 Task: Look for space in Harare, Zimbabwe from 10th July, 2023 to 15th July, 2023 for 7 adults in price range Rs.10000 to Rs.15000. Place can be entire place or shared room with 4 bedrooms having 7 beds and 4 bathrooms. Property type can be house, flat, guest house. Amenities needed are: wifi, TV, free parkinig on premises, gym, breakfast. Booking option can be shelf check-in. Required host language is English.
Action: Mouse moved to (418, 110)
Screenshot: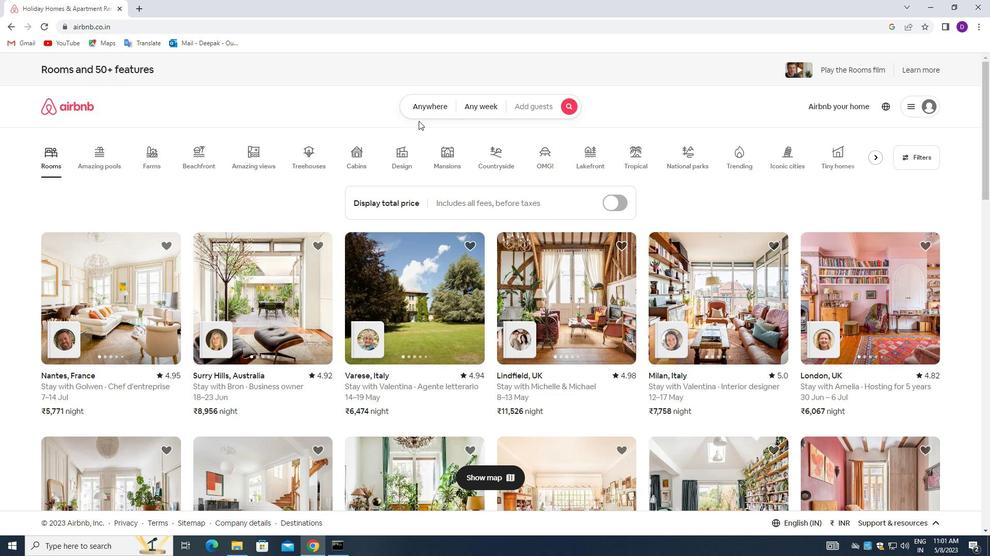 
Action: Mouse pressed left at (418, 110)
Screenshot: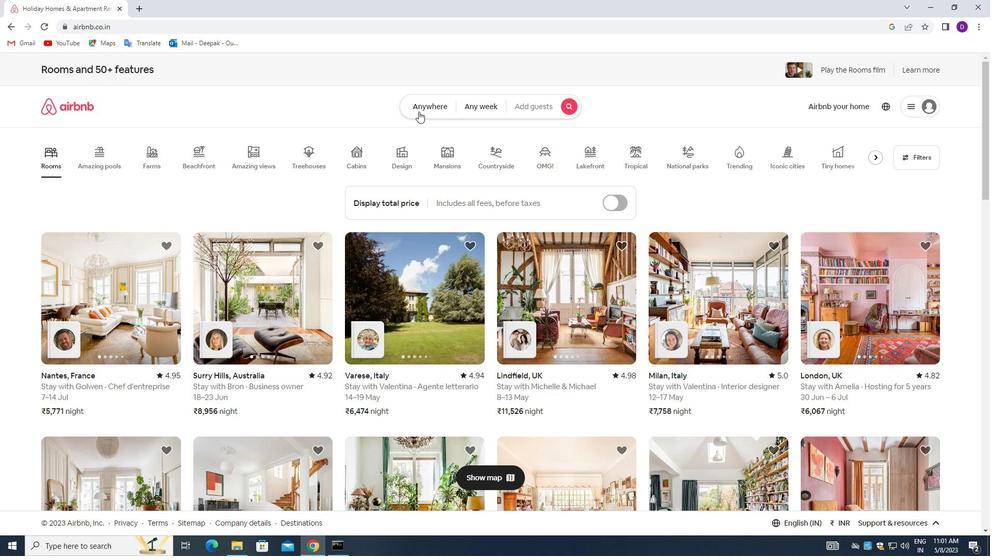 
Action: Mouse moved to (388, 149)
Screenshot: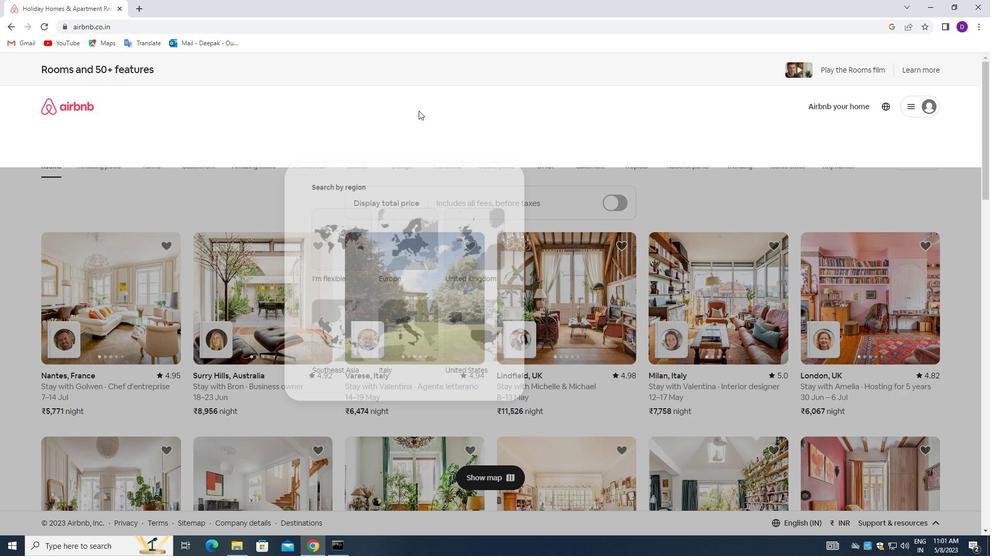 
Action: Mouse pressed left at (388, 149)
Screenshot: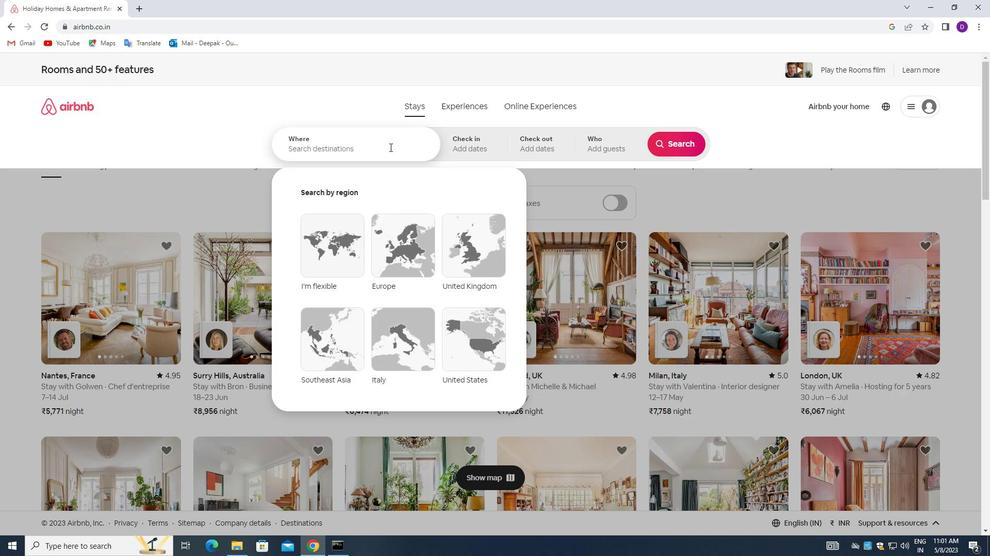 
Action: Mouse moved to (169, 228)
Screenshot: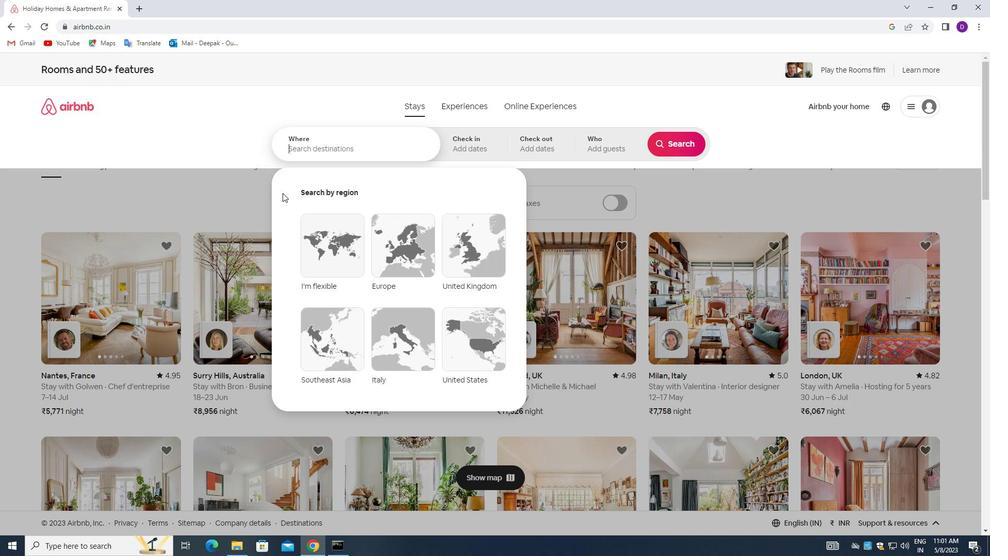 
Action: Key pressed <Key.shift>HARARE,<Key.space><Key.shift_r>ZIMBABWE<Key.enter>
Screenshot: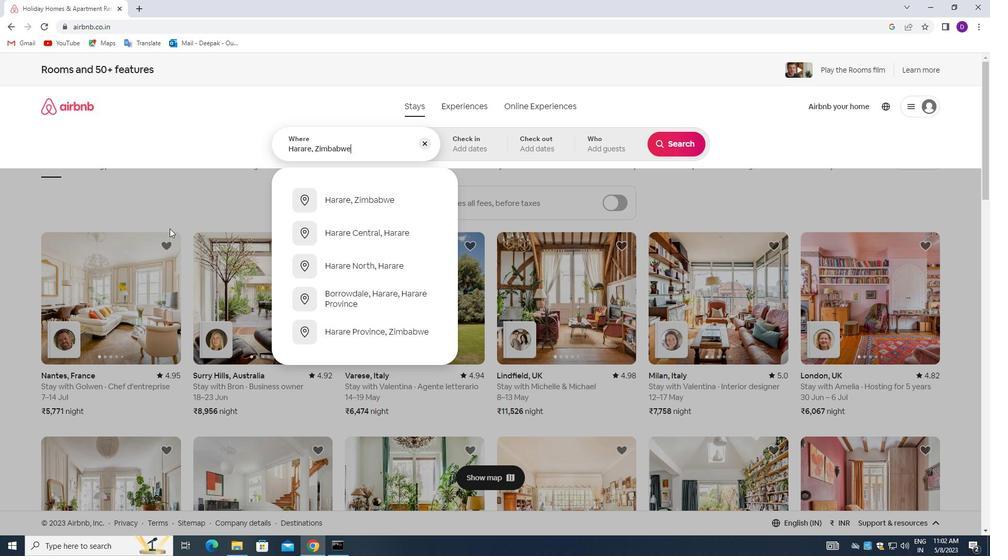 
Action: Mouse moved to (678, 227)
Screenshot: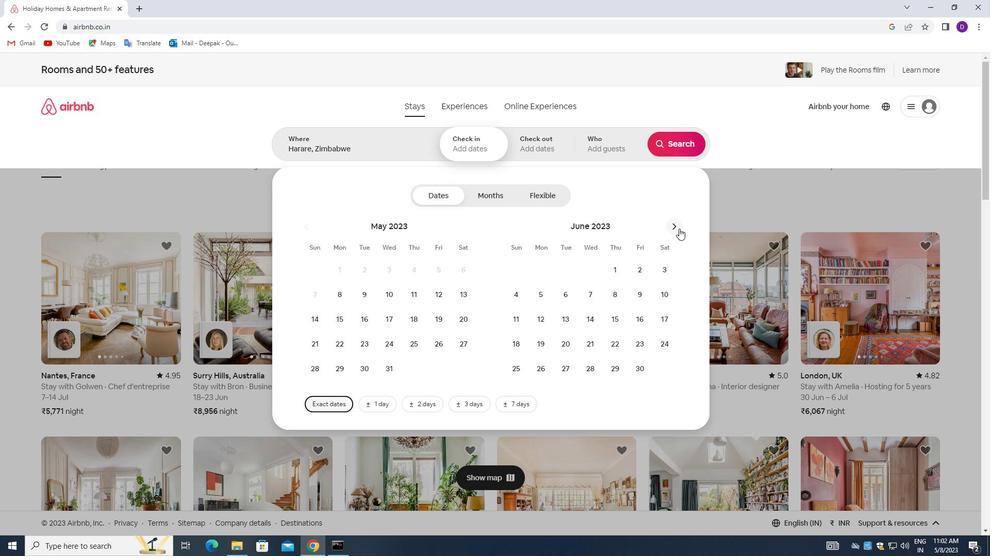 
Action: Mouse pressed left at (678, 227)
Screenshot: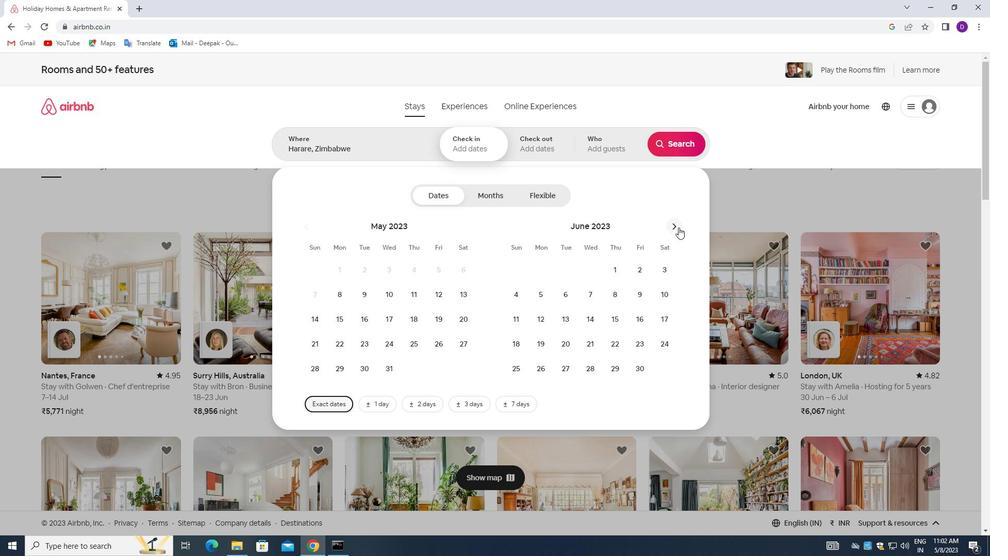 
Action: Mouse moved to (541, 322)
Screenshot: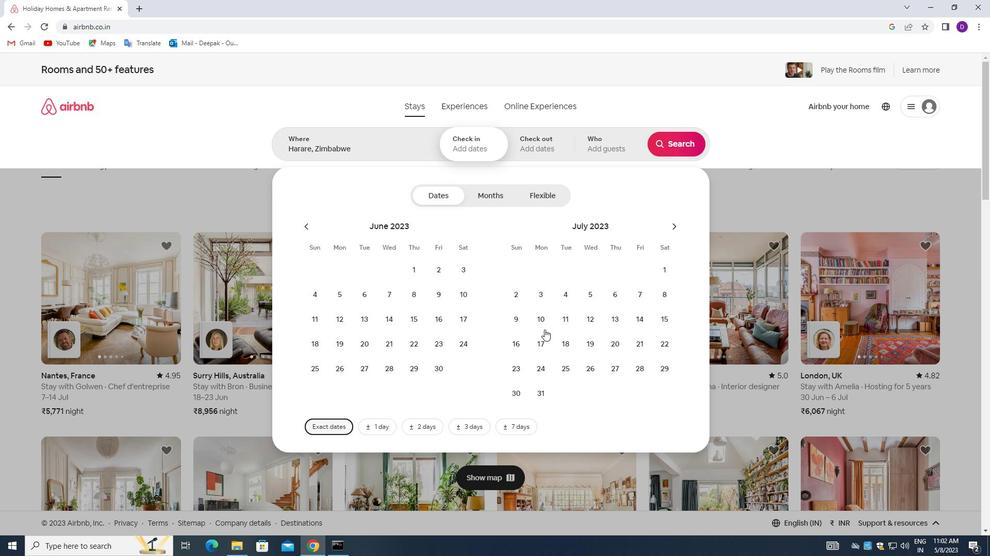 
Action: Mouse pressed left at (541, 322)
Screenshot: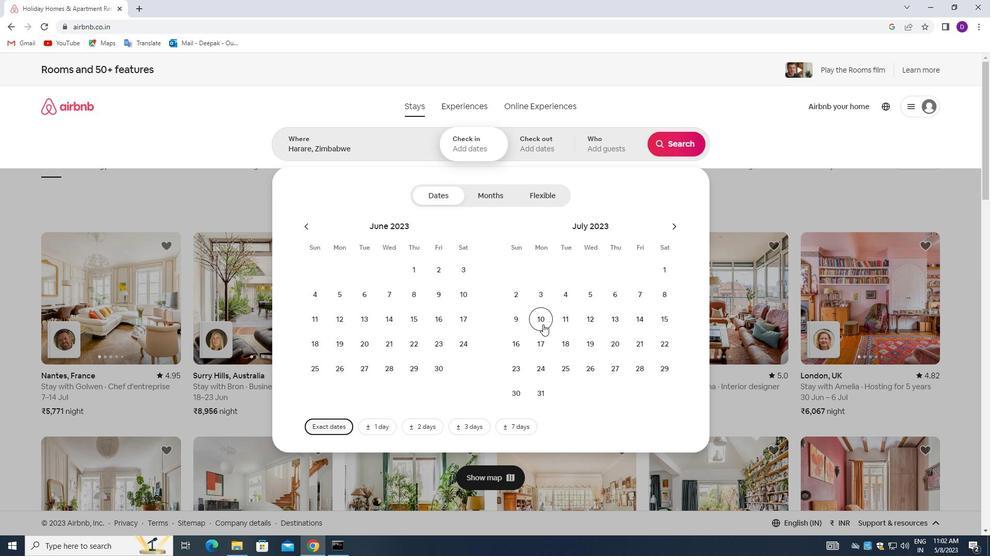 
Action: Mouse moved to (660, 319)
Screenshot: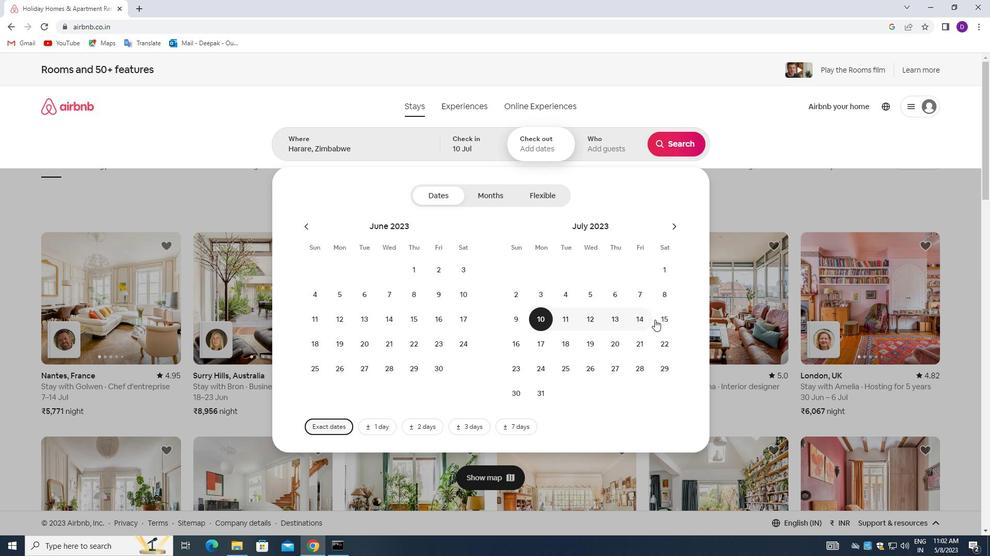 
Action: Mouse pressed left at (660, 319)
Screenshot: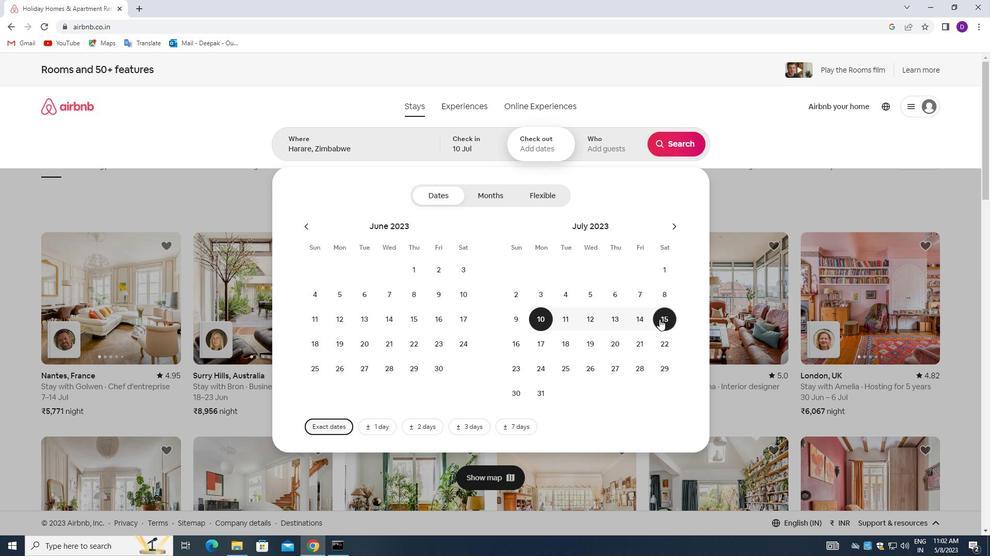 
Action: Mouse moved to (604, 146)
Screenshot: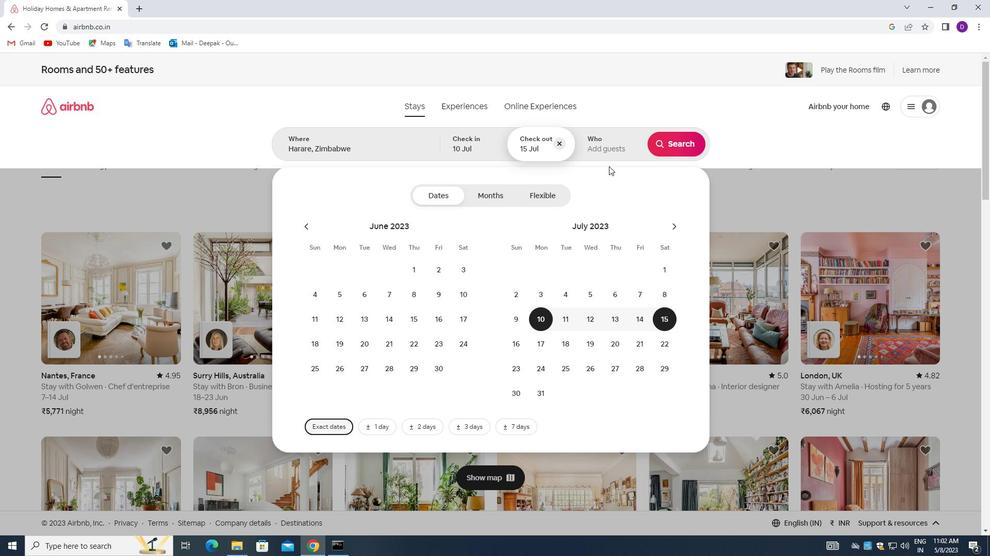 
Action: Mouse pressed left at (604, 146)
Screenshot: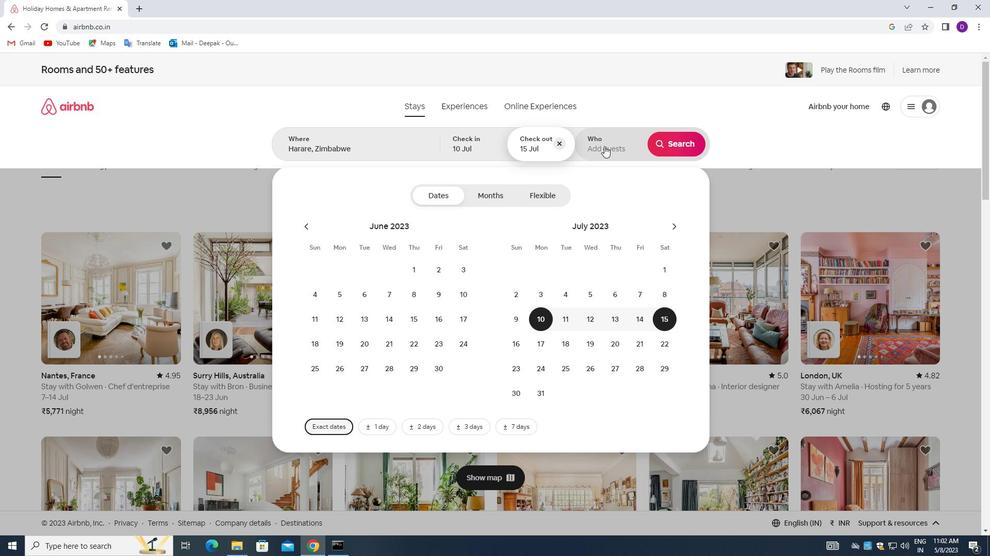
Action: Mouse moved to (680, 196)
Screenshot: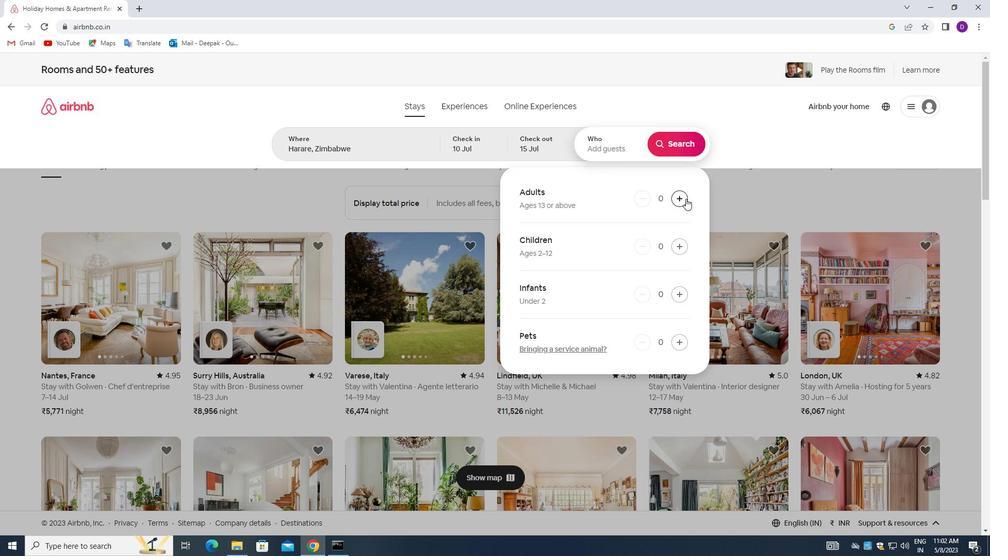 
Action: Mouse pressed left at (680, 196)
Screenshot: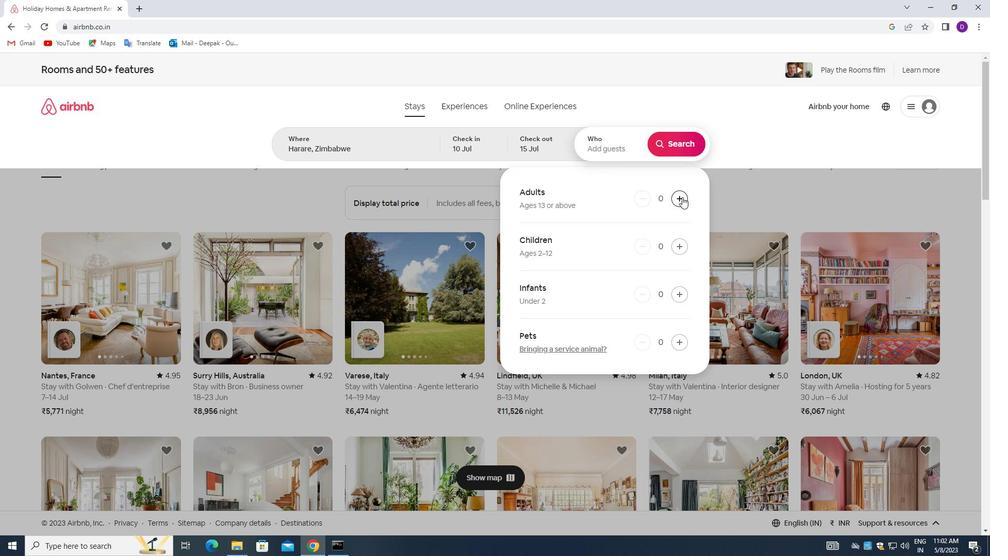 
Action: Mouse pressed left at (680, 196)
Screenshot: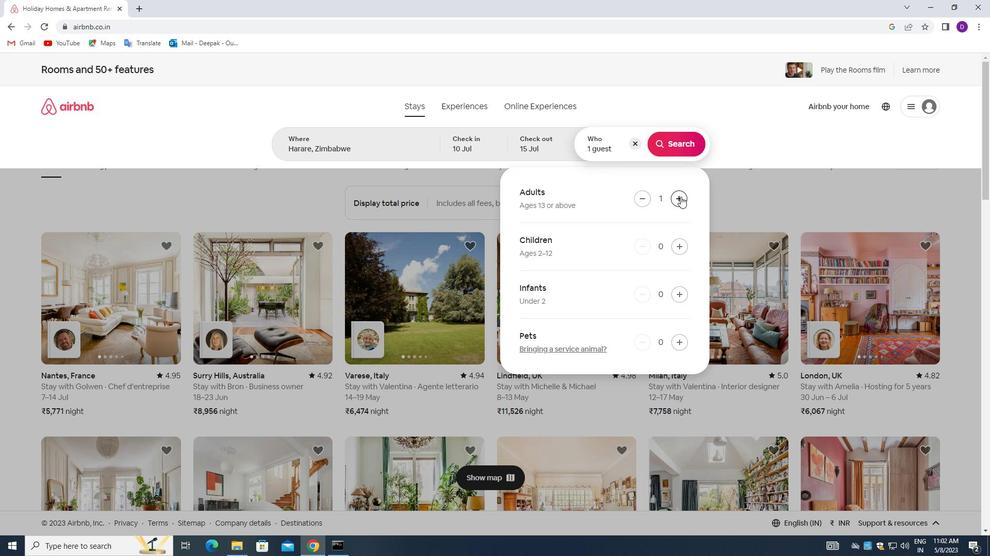 
Action: Mouse pressed left at (680, 196)
Screenshot: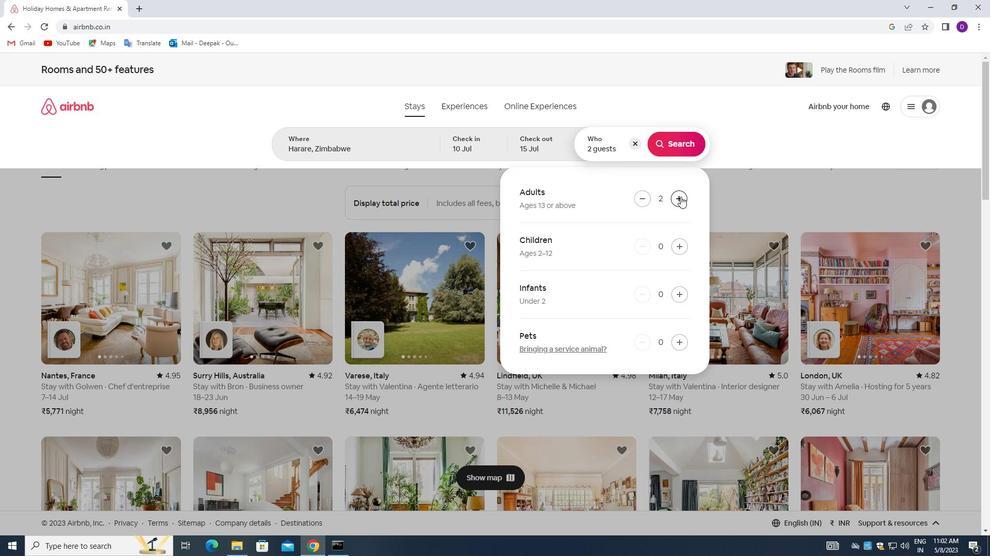 
Action: Mouse pressed left at (680, 196)
Screenshot: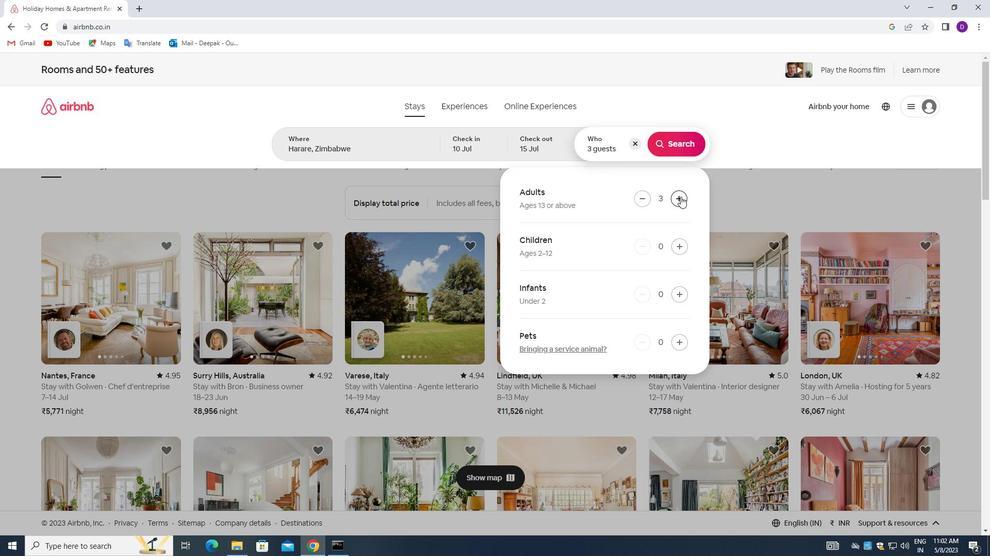 
Action: Mouse pressed left at (680, 196)
Screenshot: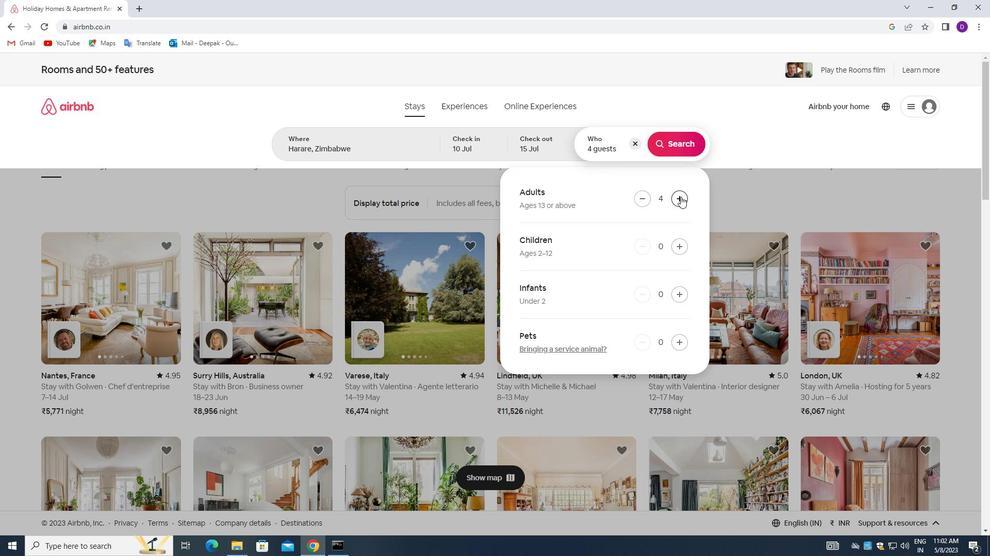 
Action: Mouse pressed left at (680, 196)
Screenshot: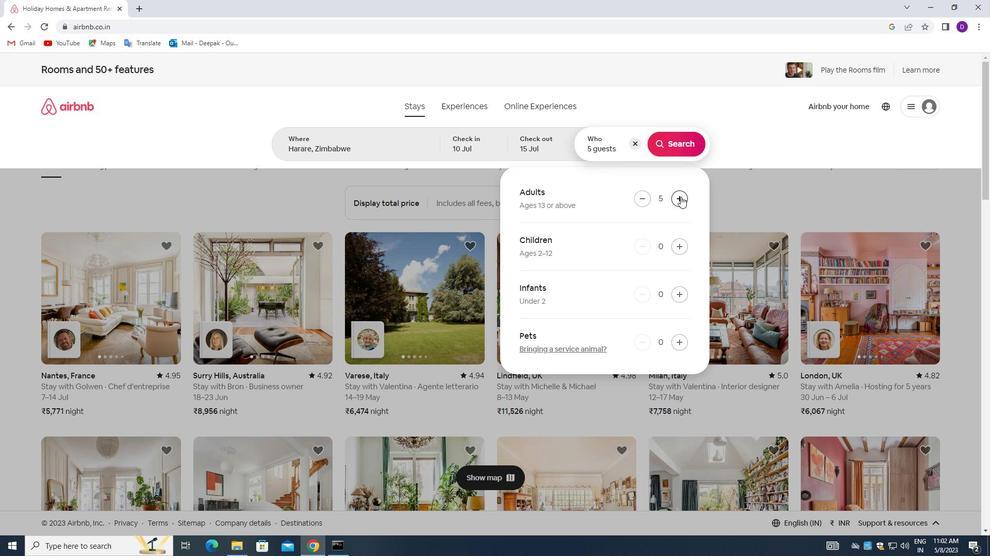 
Action: Mouse pressed left at (680, 196)
Screenshot: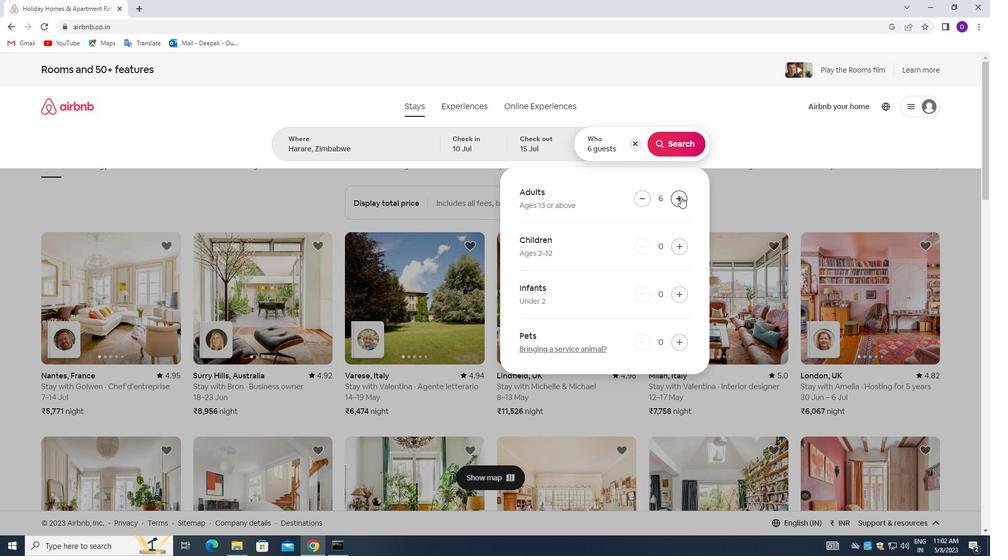 
Action: Mouse moved to (669, 147)
Screenshot: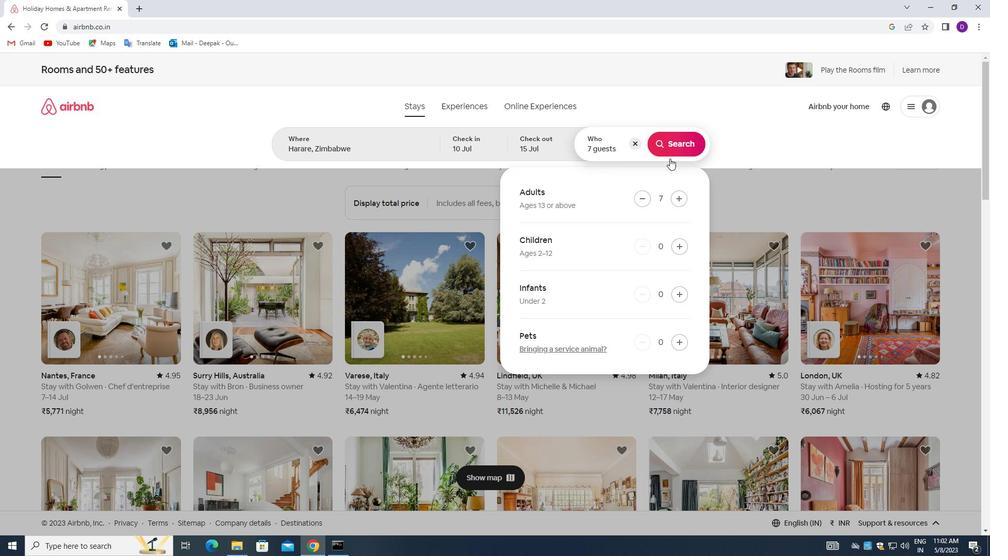 
Action: Mouse pressed left at (669, 147)
Screenshot: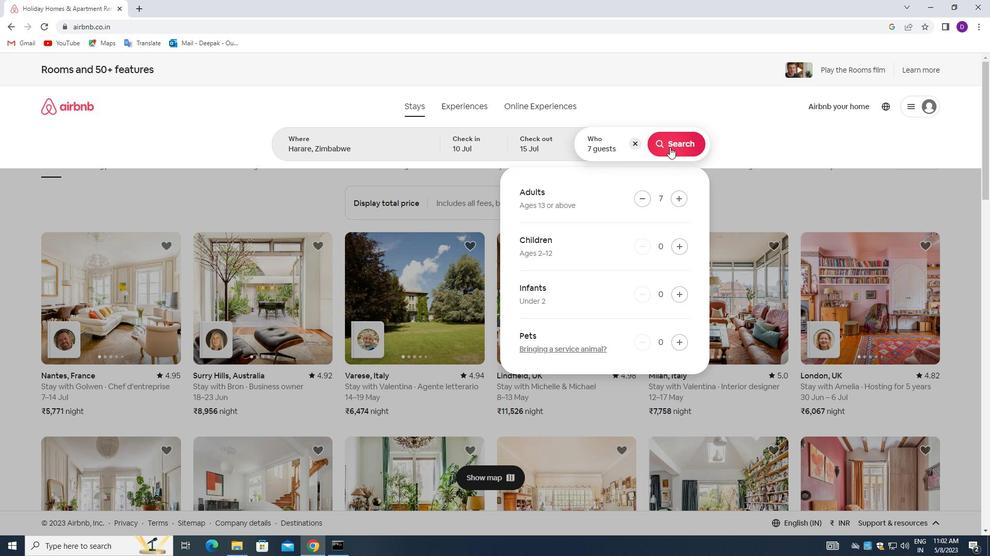 
Action: Mouse moved to (935, 114)
Screenshot: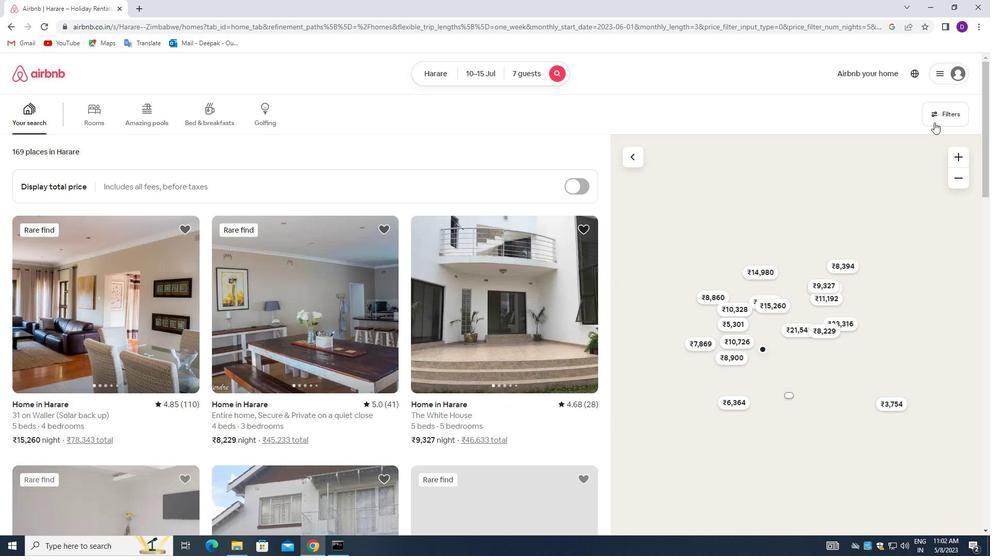 
Action: Mouse pressed left at (935, 114)
Screenshot: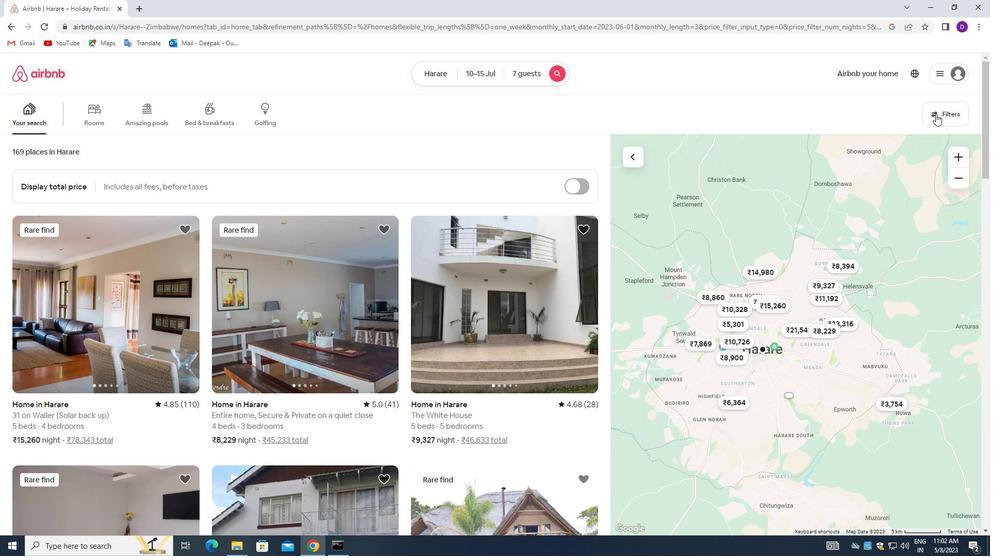 
Action: Mouse moved to (366, 371)
Screenshot: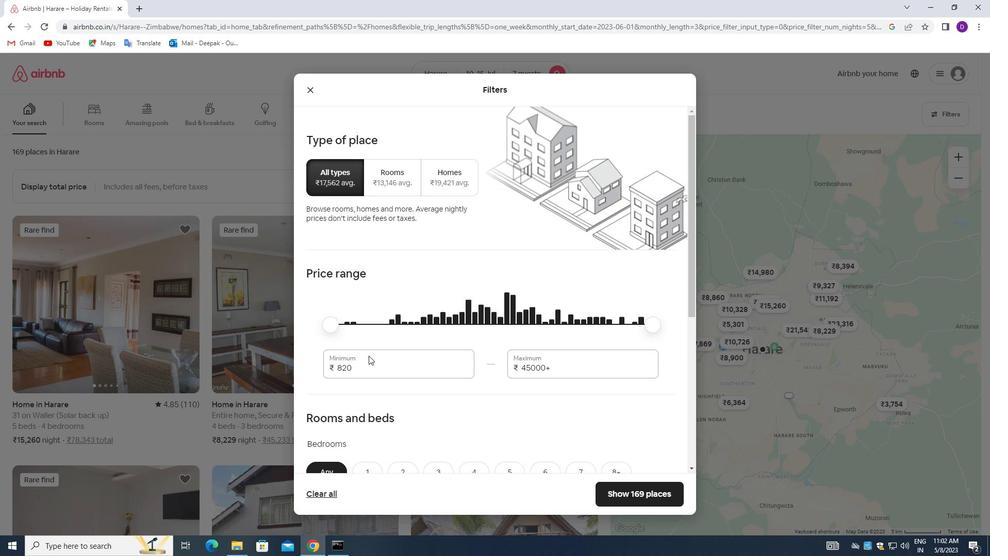 
Action: Mouse pressed left at (366, 371)
Screenshot: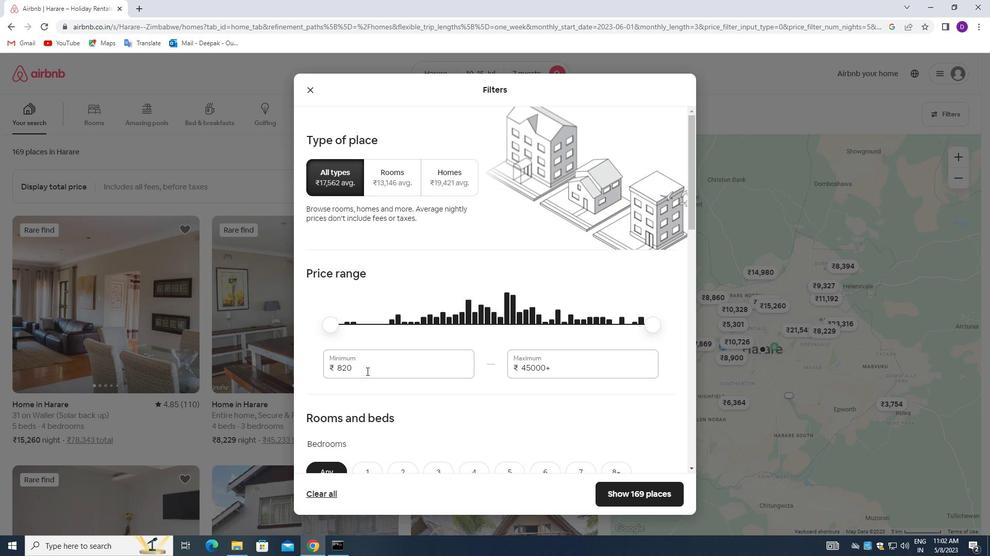 
Action: Mouse moved to (366, 372)
Screenshot: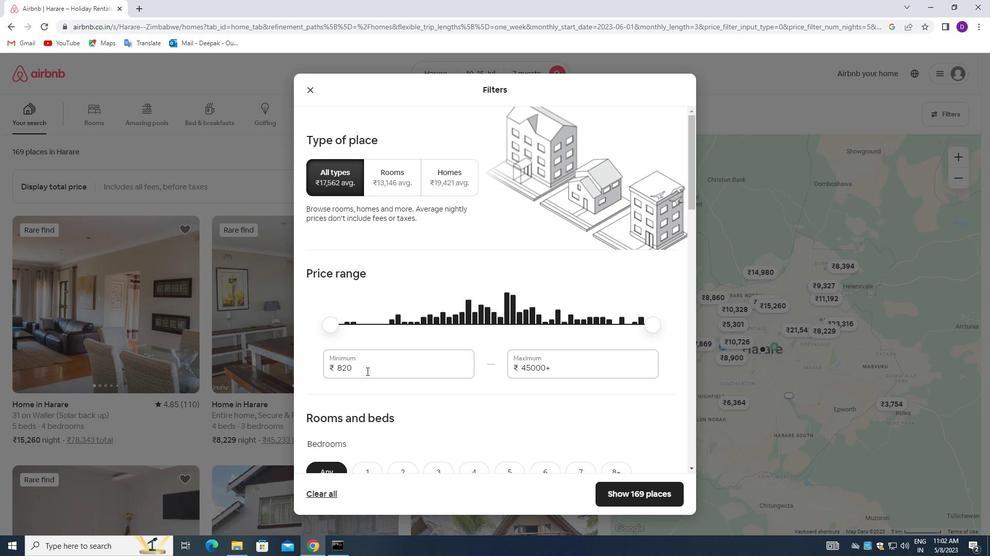 
Action: Mouse pressed left at (366, 372)
Screenshot: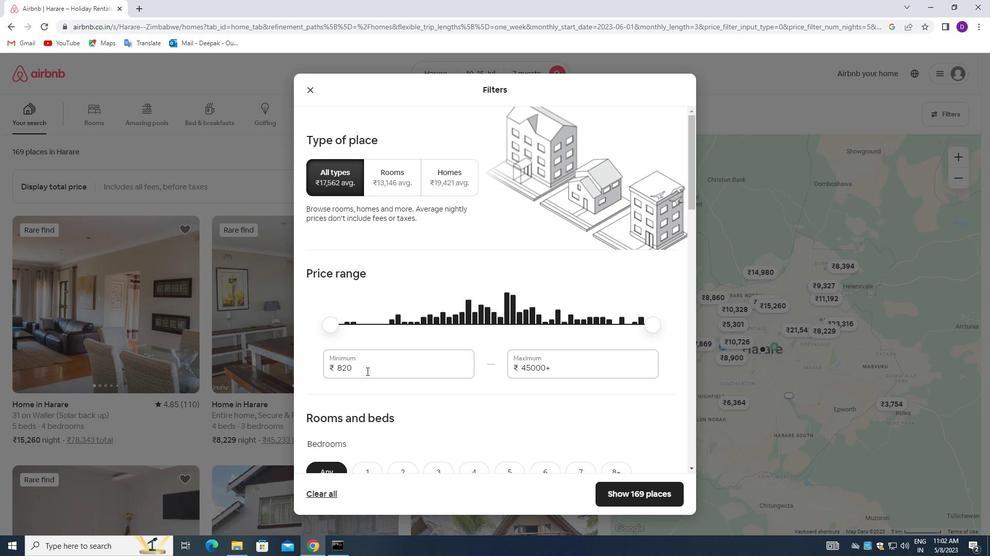 
Action: Key pressed 10000<Key.tab>15000
Screenshot: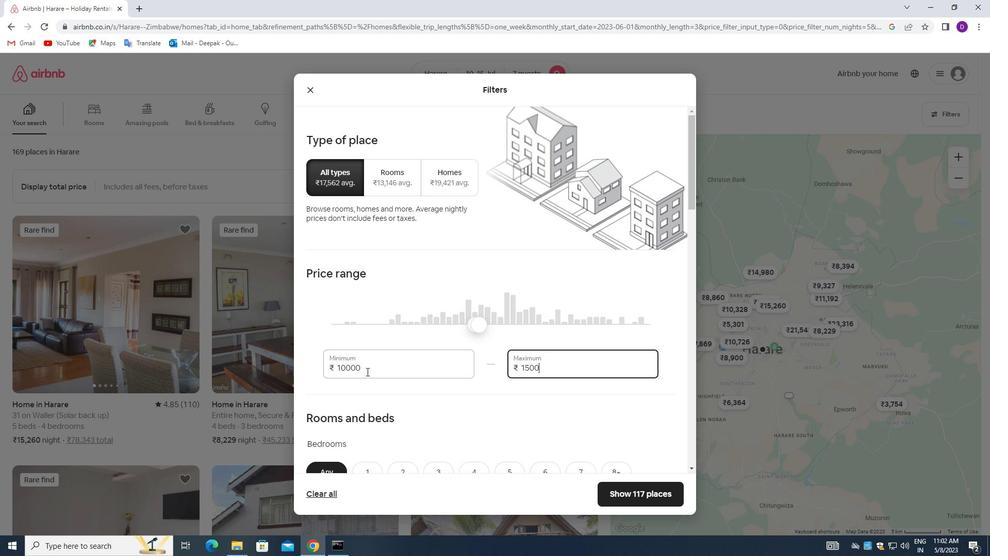 
Action: Mouse scrolled (366, 371) with delta (0, 0)
Screenshot: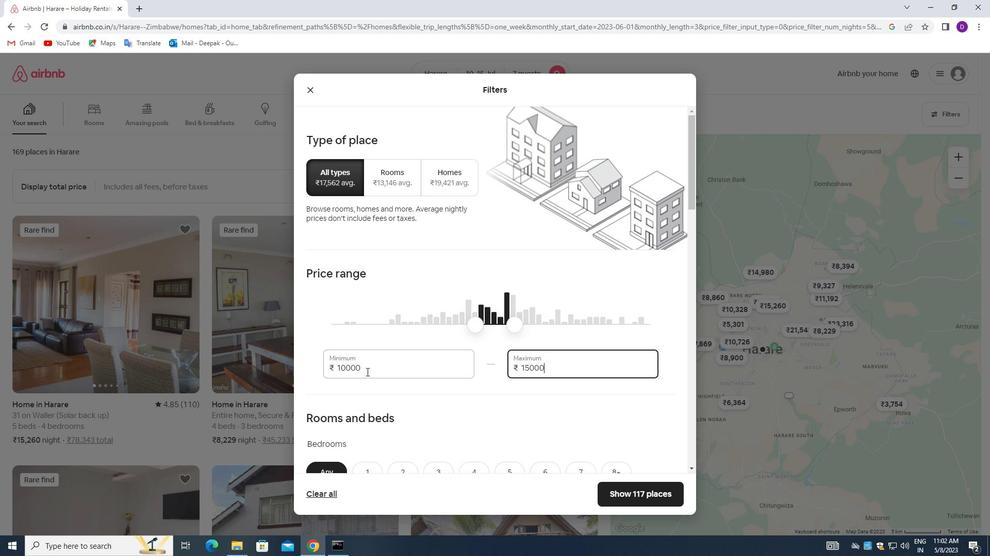 
Action: Mouse scrolled (366, 371) with delta (0, 0)
Screenshot: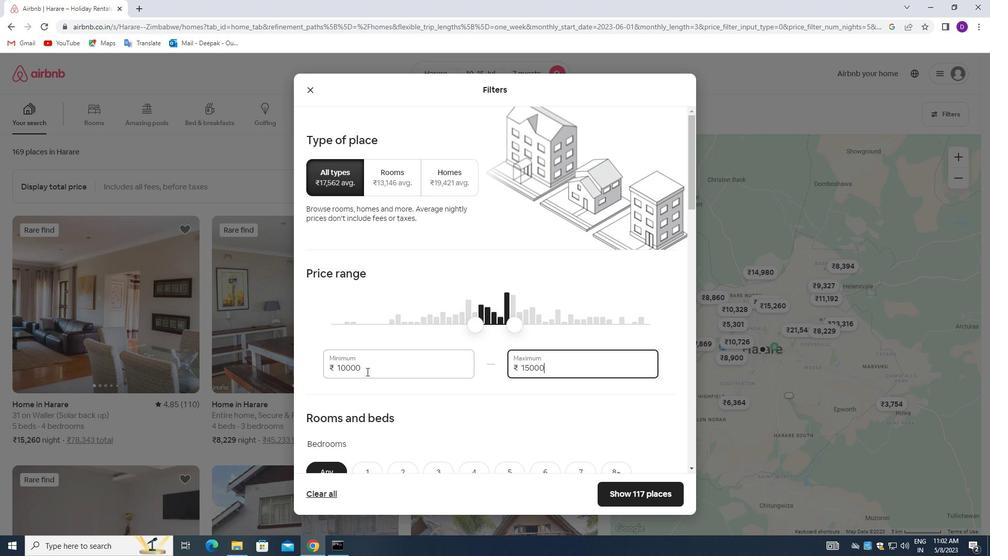 
Action: Mouse scrolled (366, 371) with delta (0, 0)
Screenshot: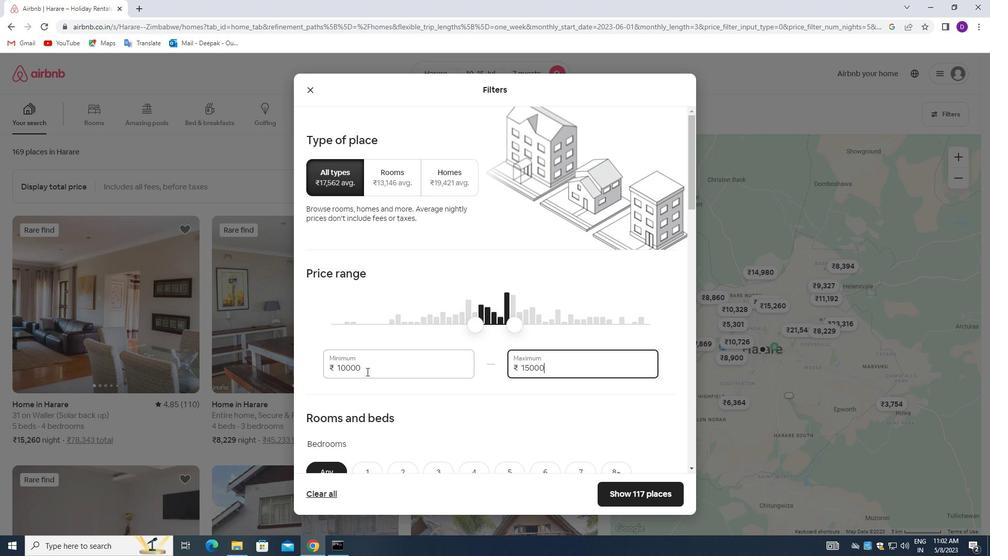 
Action: Mouse moved to (366, 372)
Screenshot: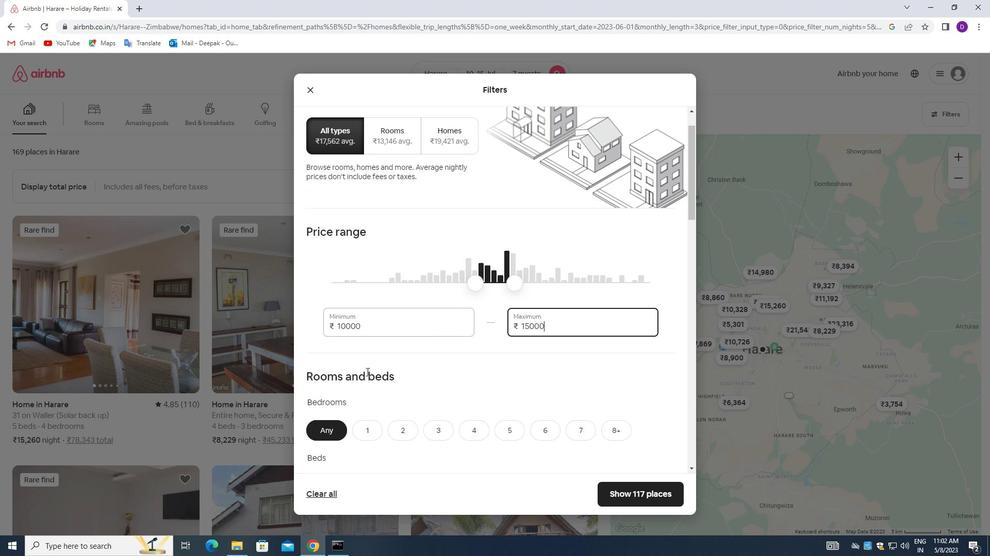
Action: Mouse scrolled (366, 371) with delta (0, 0)
Screenshot: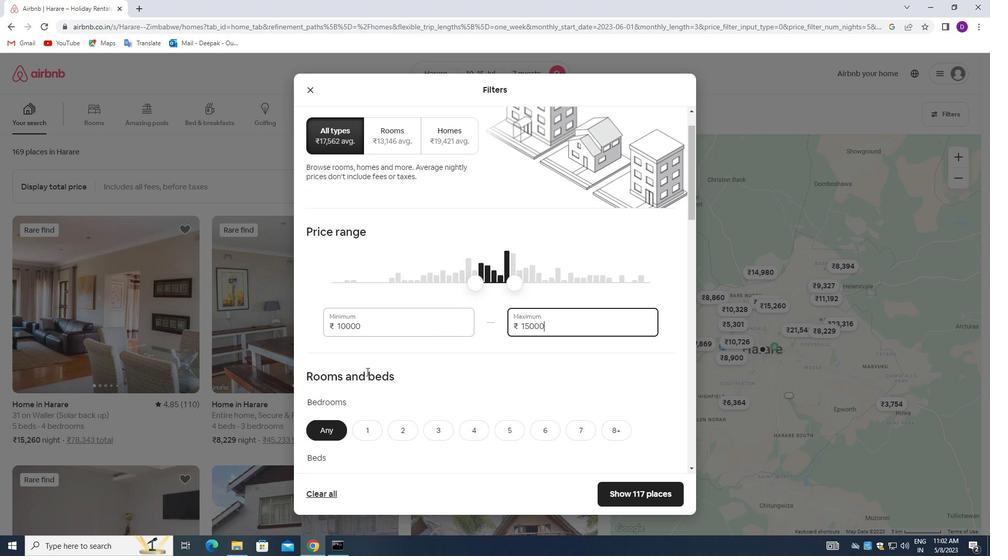 
Action: Mouse moved to (470, 267)
Screenshot: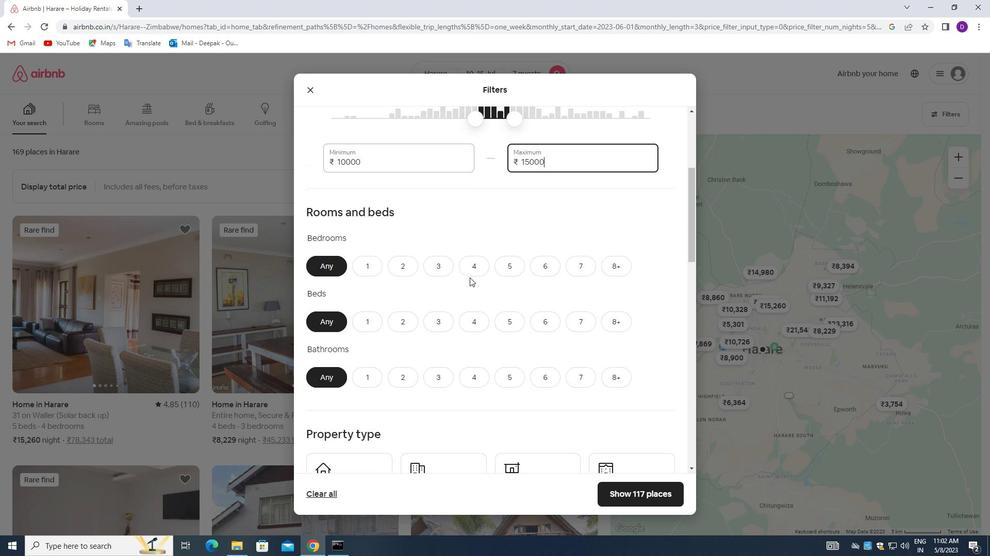 
Action: Mouse pressed left at (470, 267)
Screenshot: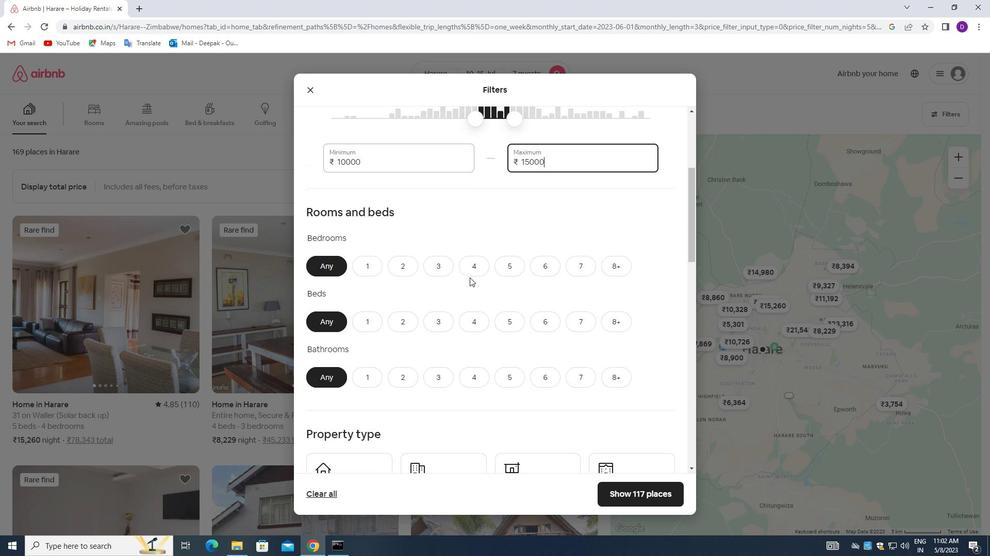 
Action: Mouse moved to (584, 320)
Screenshot: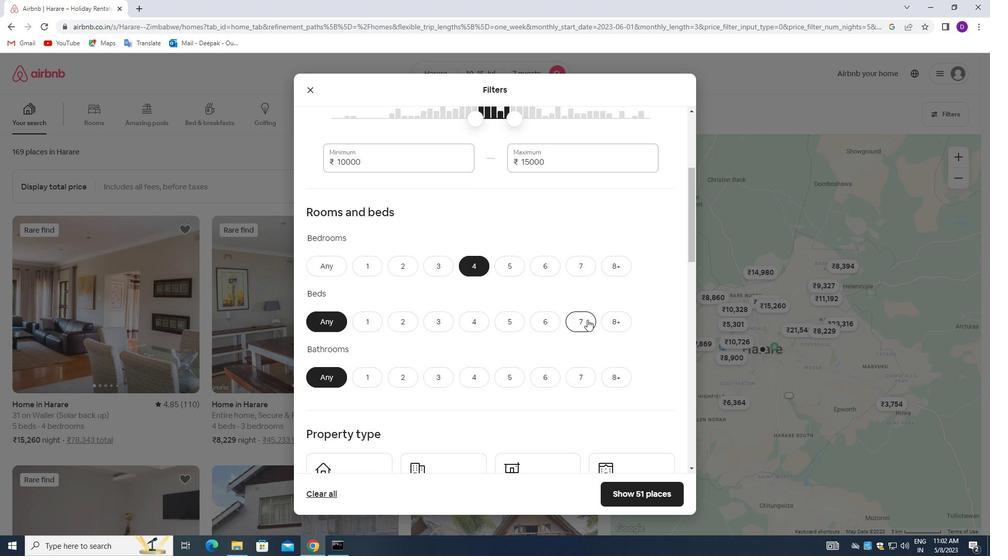 
Action: Mouse pressed left at (584, 320)
Screenshot: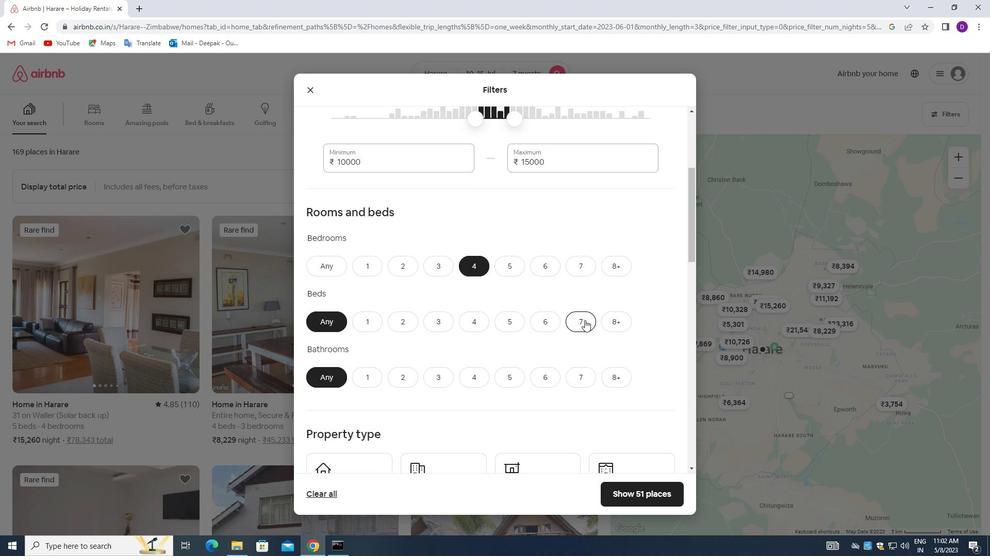 
Action: Mouse moved to (476, 379)
Screenshot: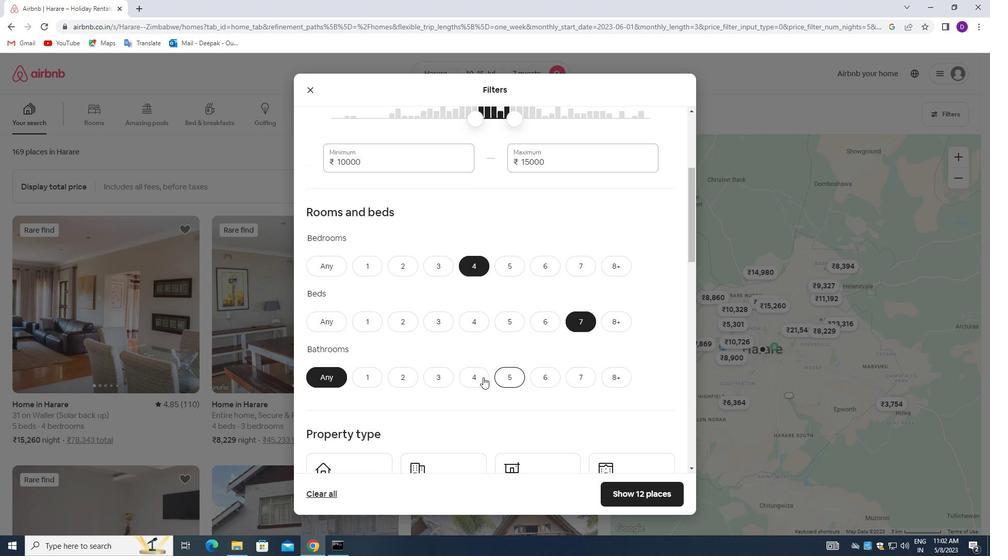 
Action: Mouse pressed left at (476, 379)
Screenshot: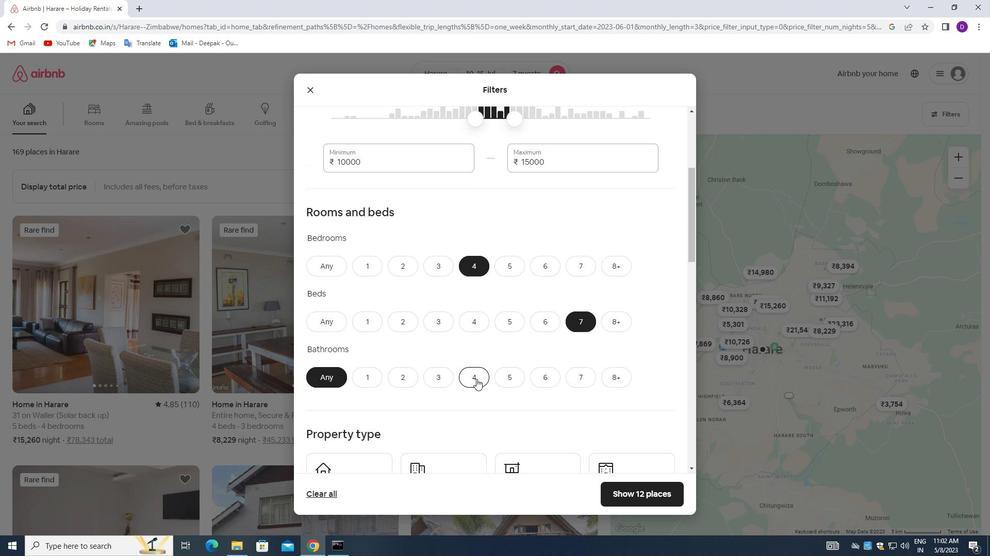 
Action: Mouse moved to (477, 345)
Screenshot: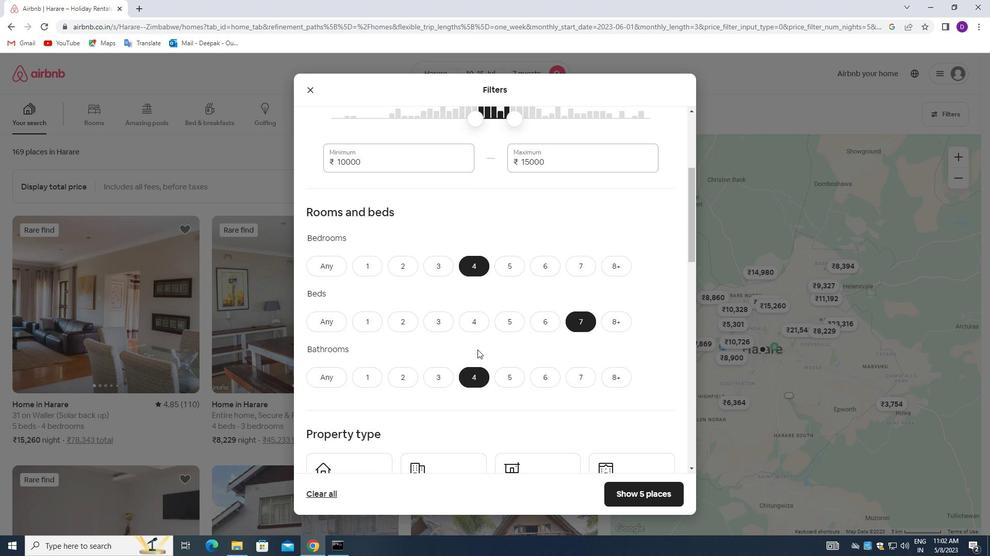 
Action: Mouse scrolled (477, 344) with delta (0, 0)
Screenshot: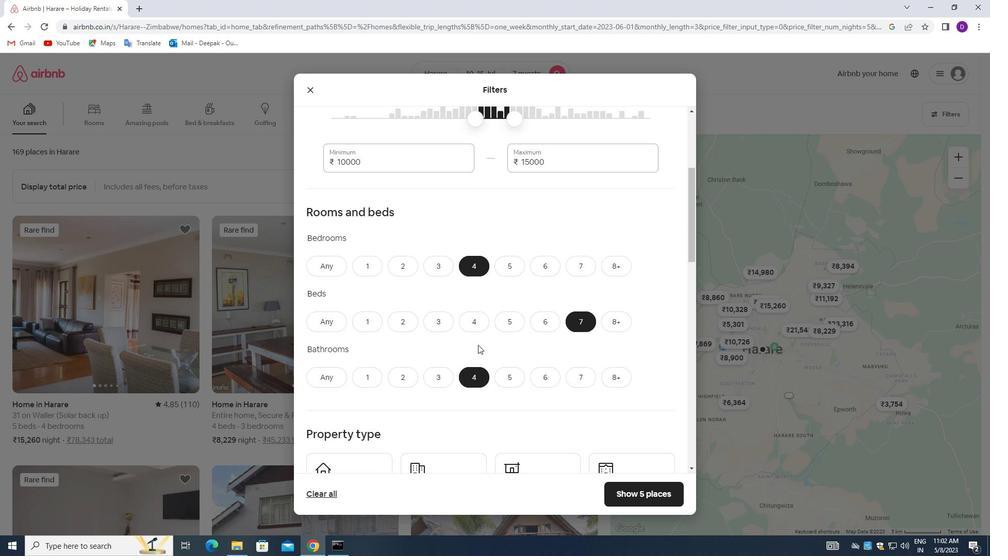 
Action: Mouse scrolled (477, 344) with delta (0, 0)
Screenshot: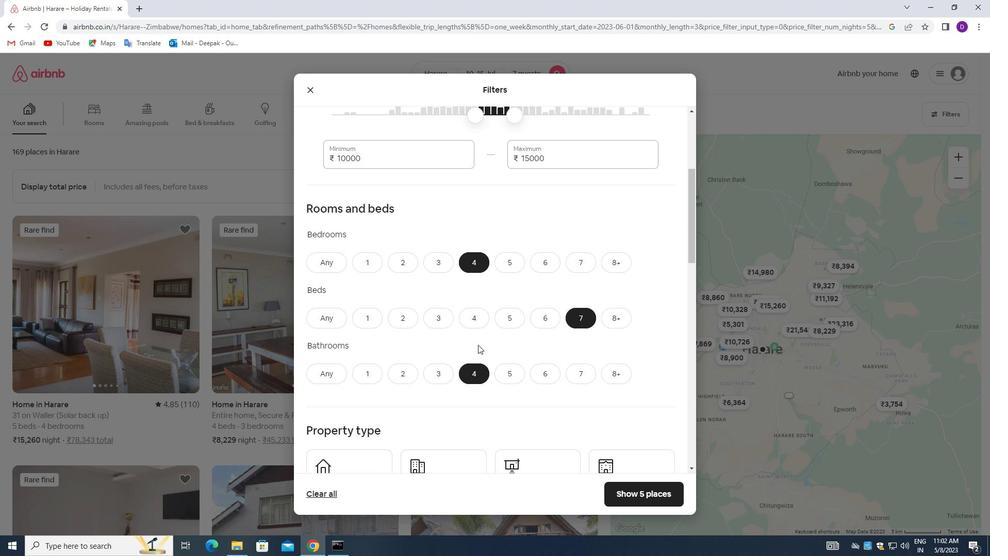 
Action: Mouse scrolled (477, 344) with delta (0, 0)
Screenshot: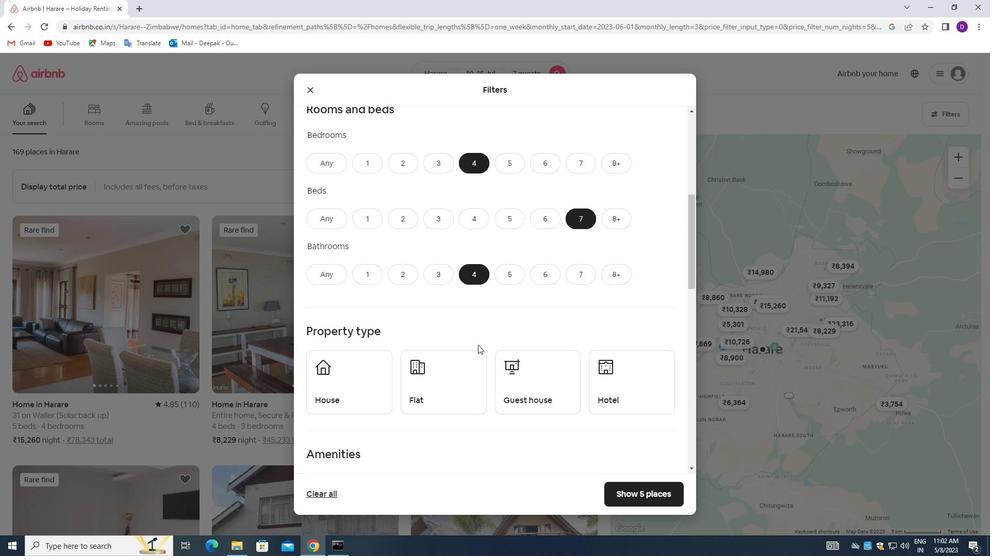 
Action: Mouse scrolled (477, 344) with delta (0, 0)
Screenshot: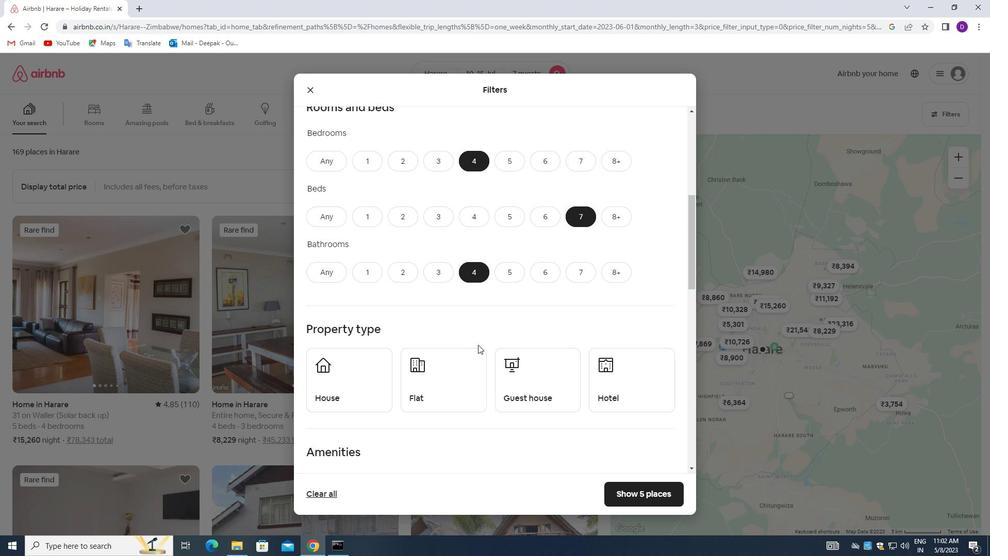 
Action: Mouse moved to (370, 296)
Screenshot: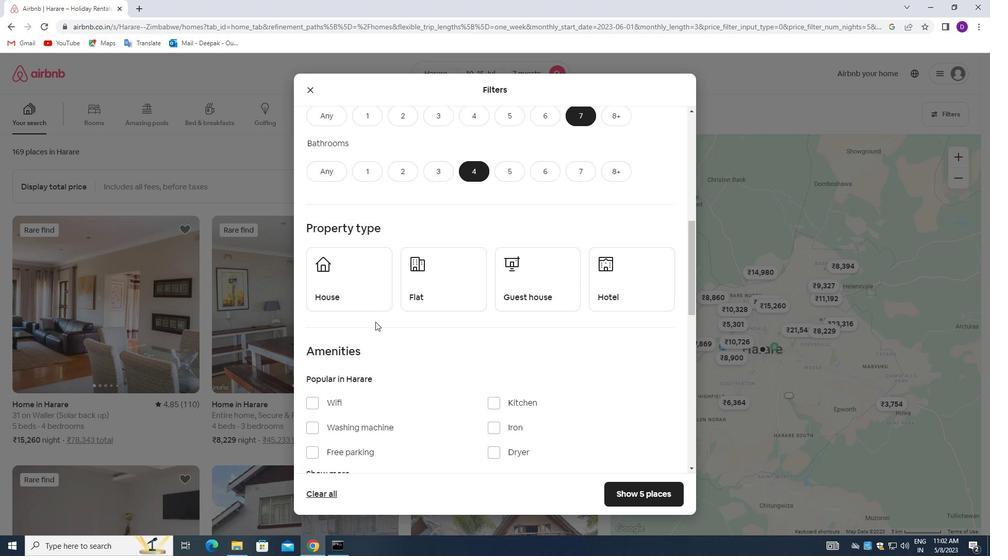 
Action: Mouse pressed left at (370, 296)
Screenshot: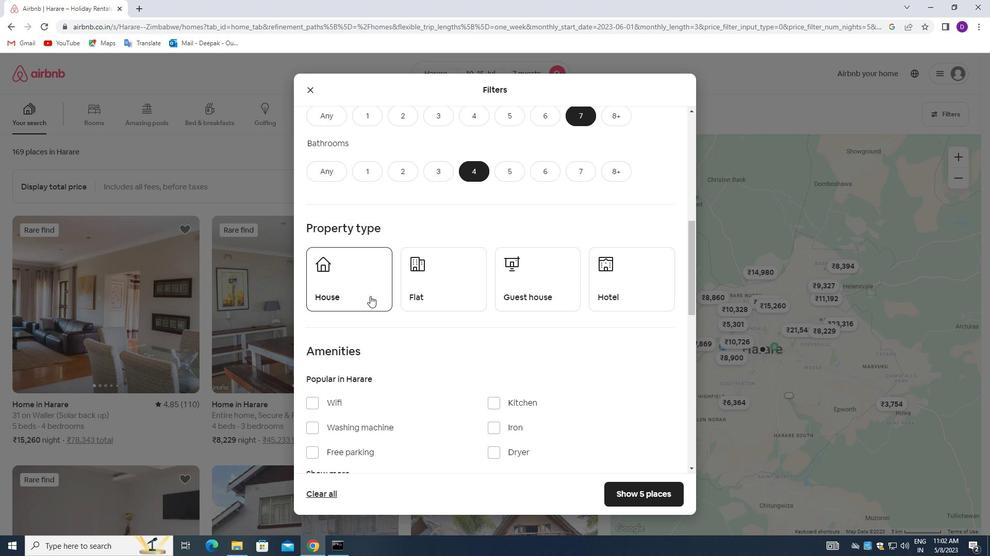 
Action: Mouse moved to (447, 300)
Screenshot: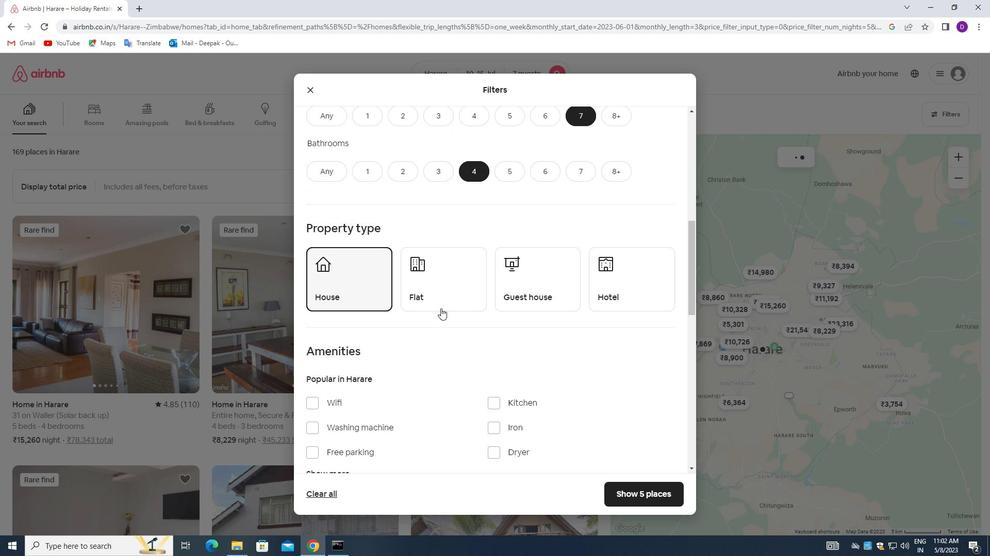 
Action: Mouse pressed left at (447, 300)
Screenshot: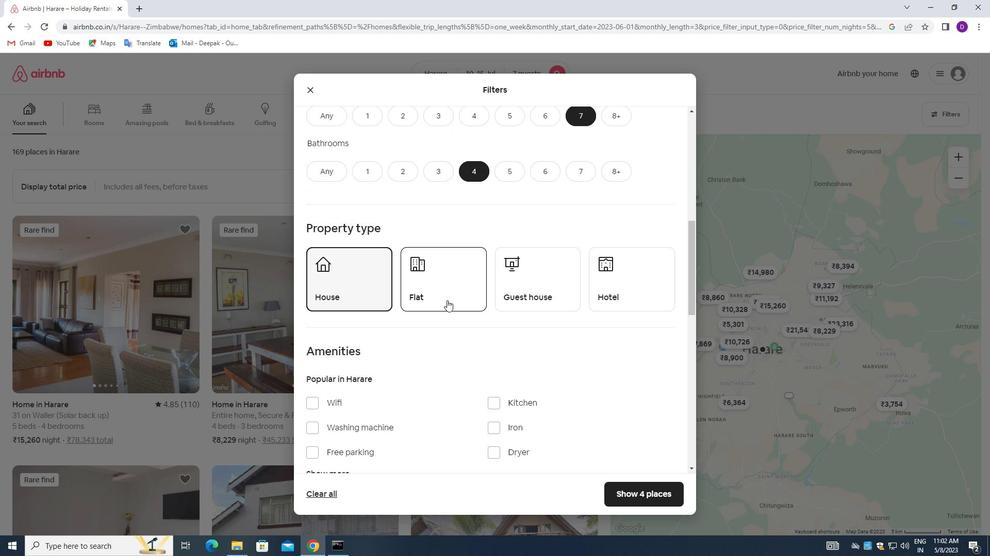 
Action: Mouse moved to (531, 290)
Screenshot: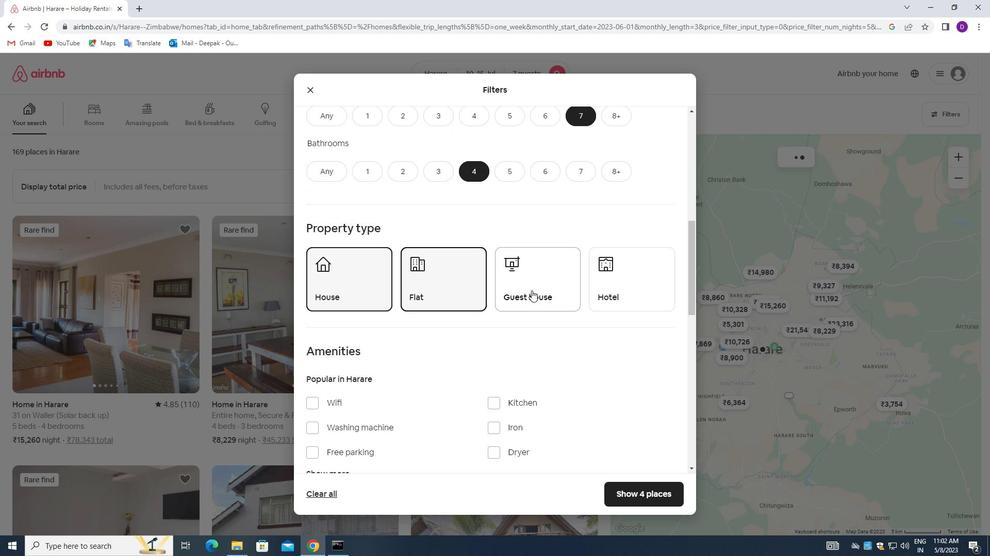 
Action: Mouse pressed left at (531, 290)
Screenshot: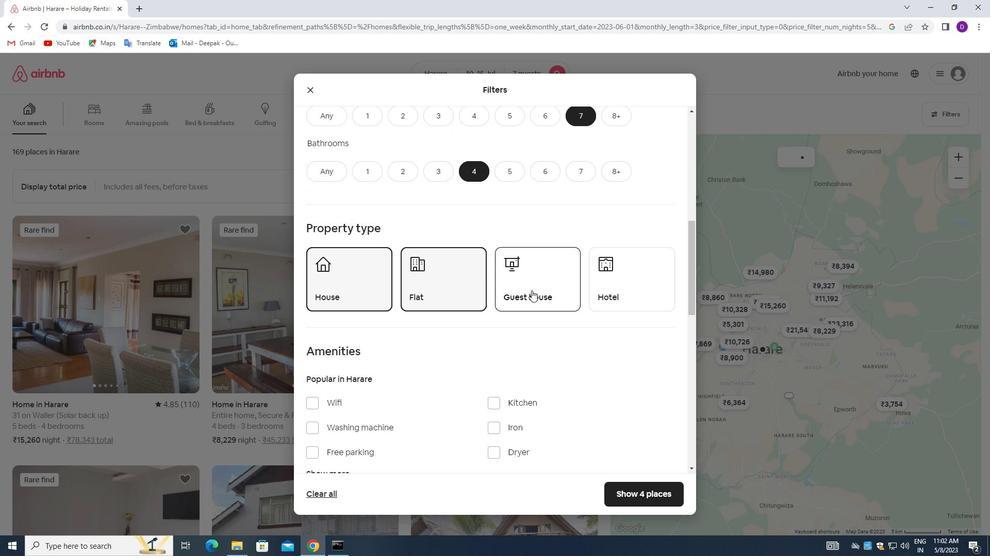 
Action: Mouse moved to (372, 332)
Screenshot: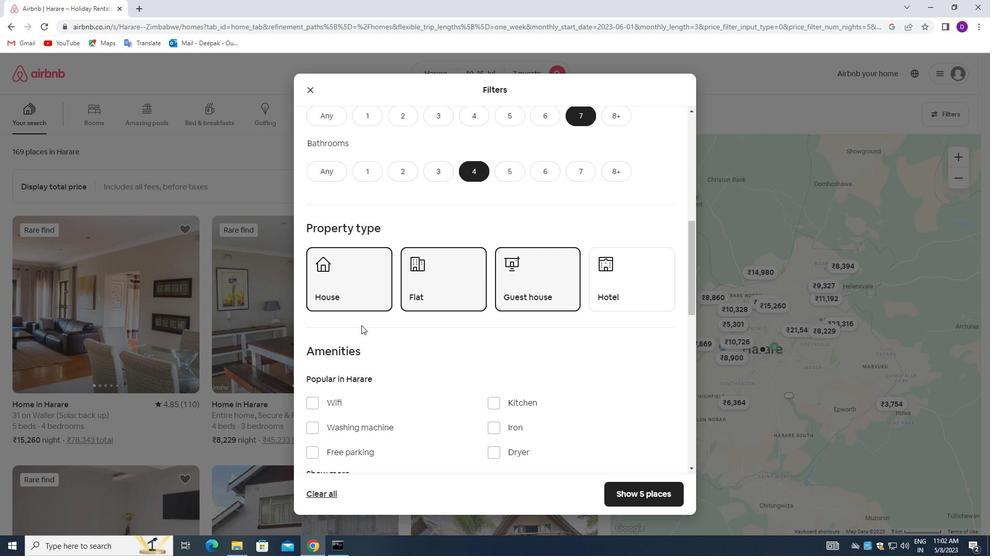 
Action: Mouse scrolled (372, 332) with delta (0, 0)
Screenshot: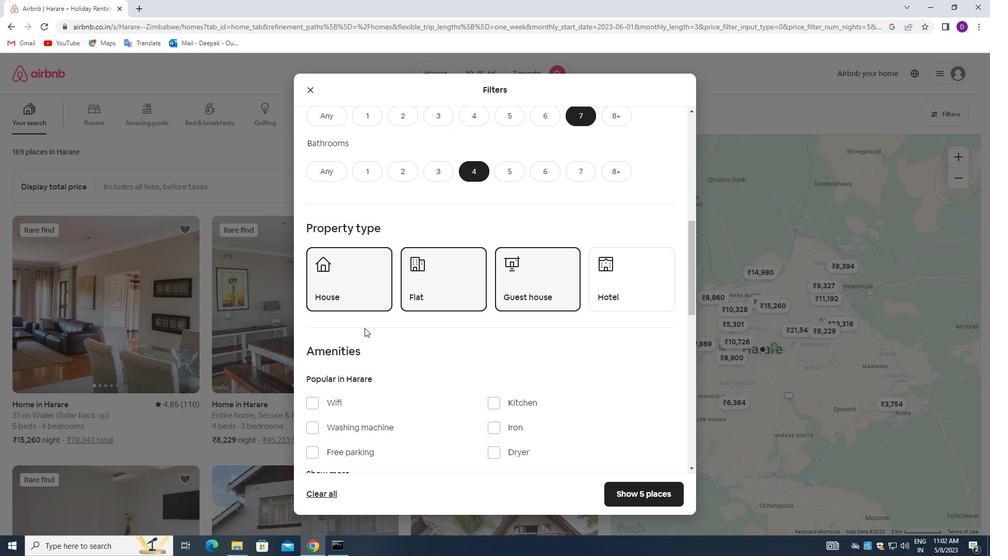 
Action: Mouse scrolled (372, 332) with delta (0, 0)
Screenshot: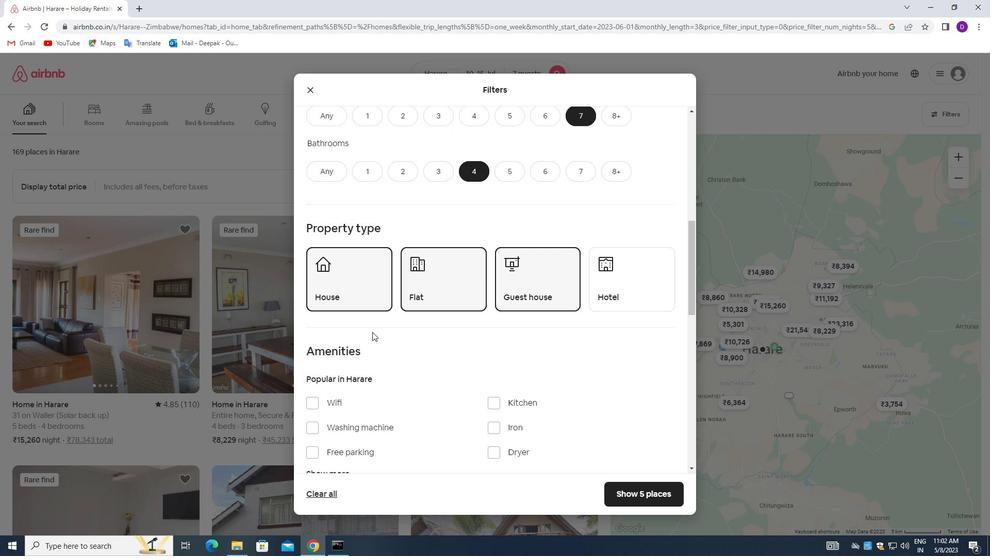 
Action: Mouse scrolled (372, 332) with delta (0, 0)
Screenshot: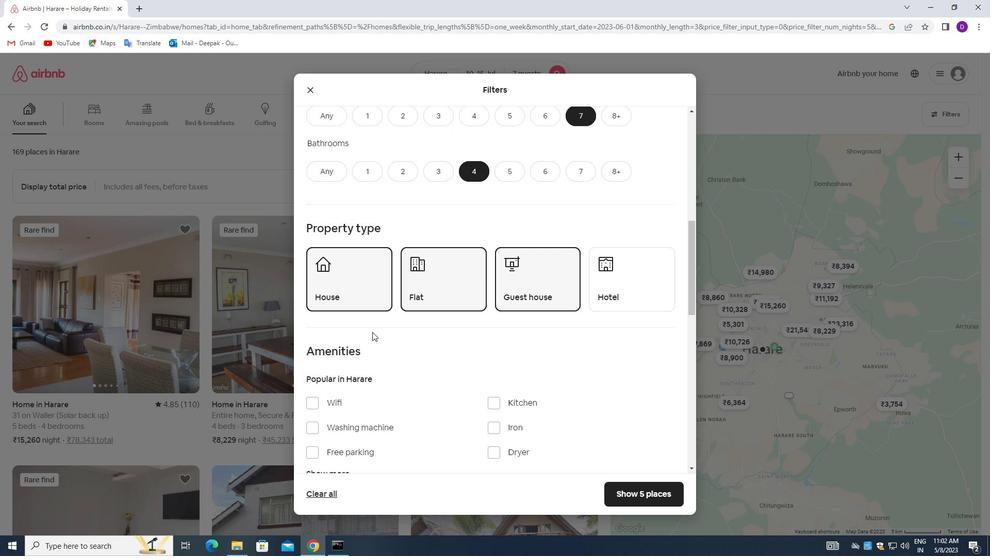 
Action: Mouse moved to (312, 249)
Screenshot: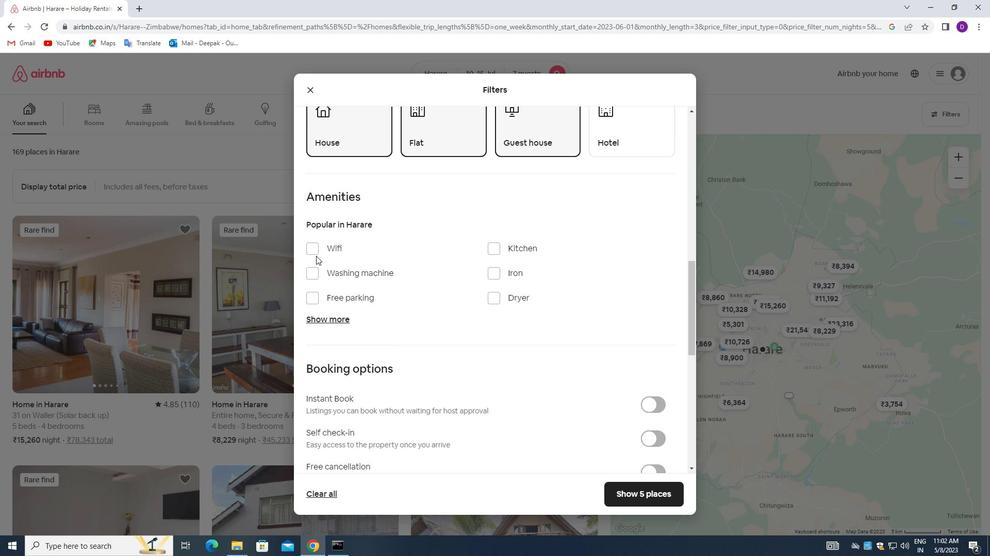 
Action: Mouse pressed left at (312, 249)
Screenshot: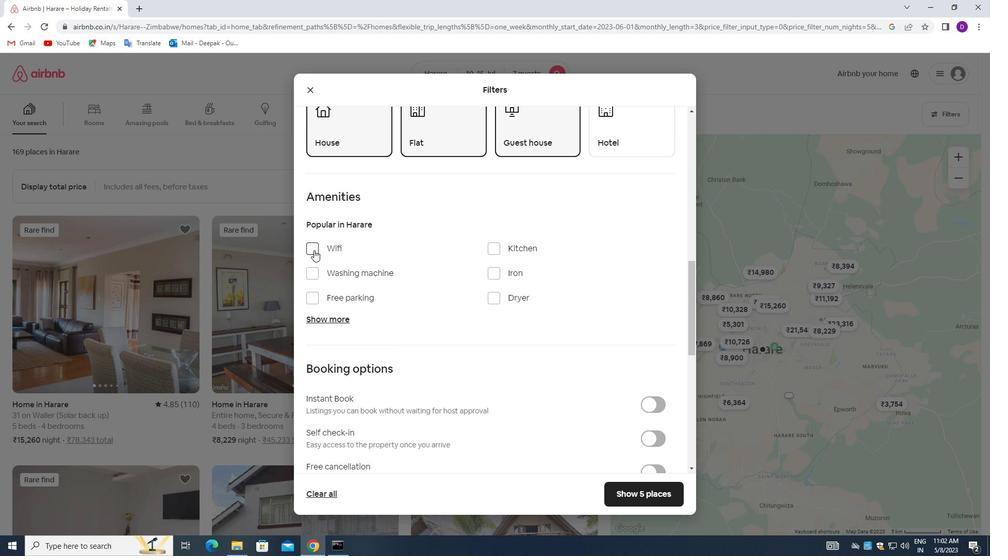 
Action: Mouse moved to (316, 298)
Screenshot: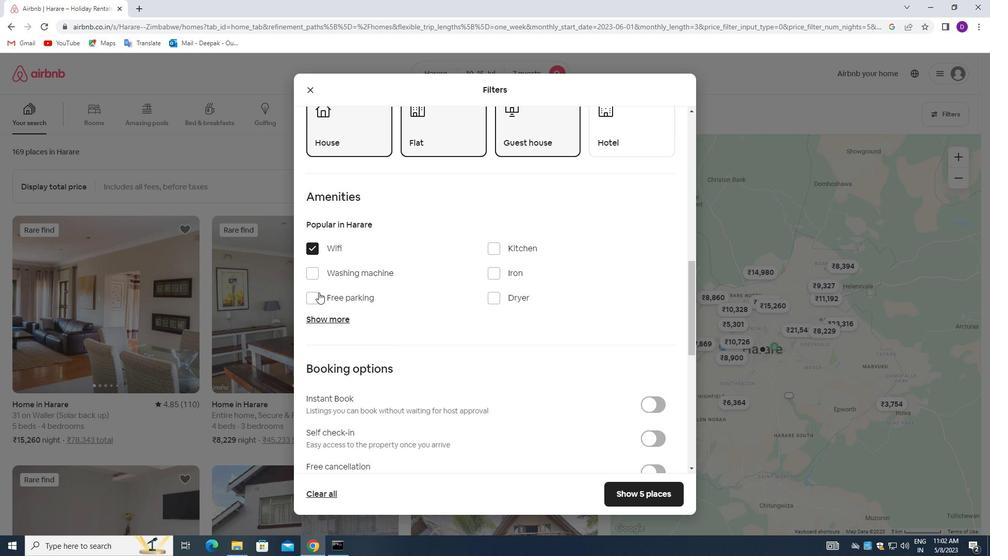 
Action: Mouse pressed left at (316, 298)
Screenshot: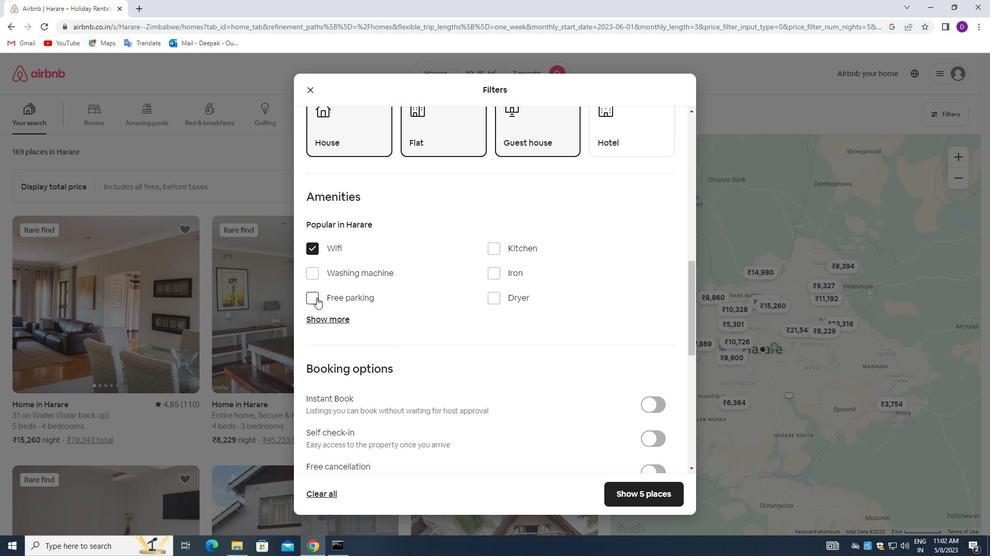 
Action: Mouse moved to (331, 320)
Screenshot: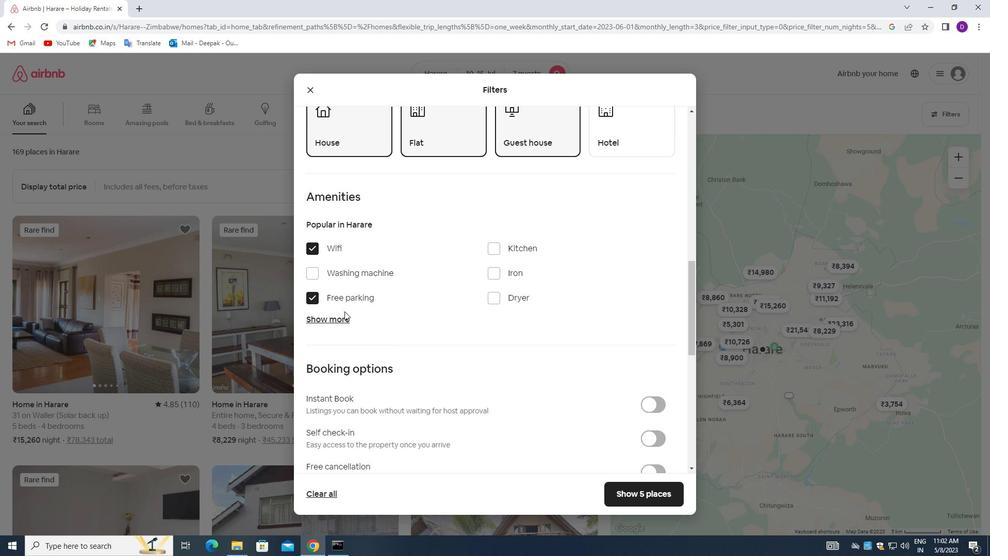 
Action: Mouse pressed left at (331, 320)
Screenshot: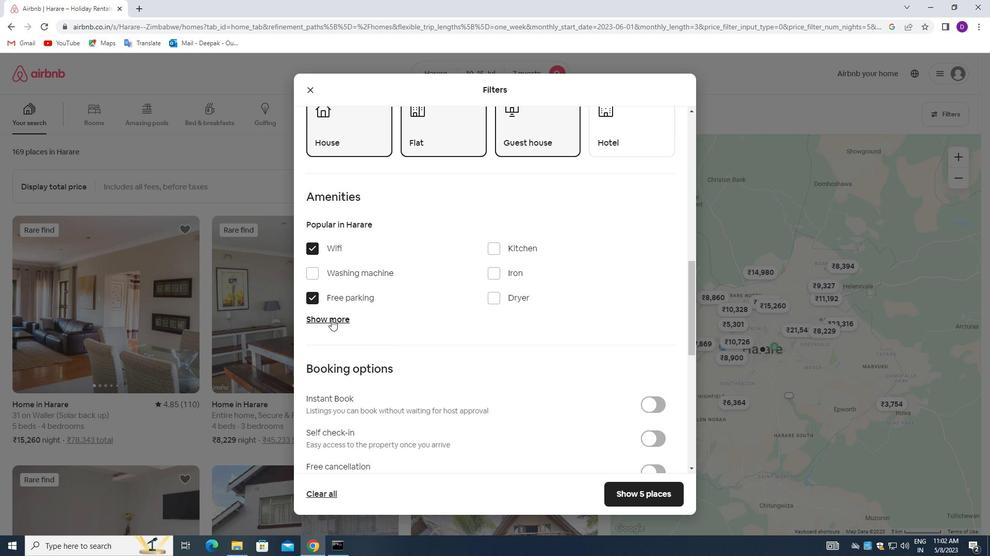 
Action: Mouse moved to (383, 324)
Screenshot: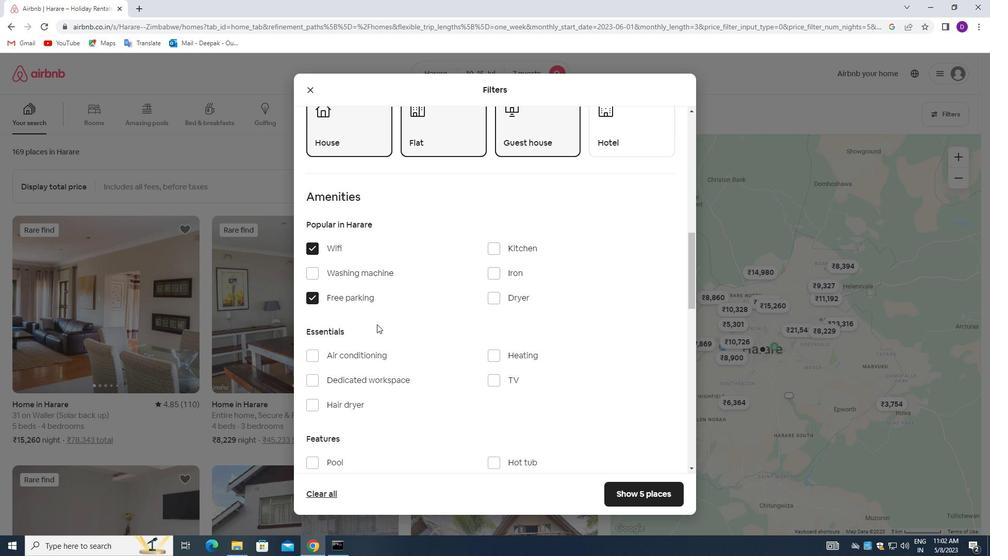 
Action: Mouse scrolled (383, 324) with delta (0, 0)
Screenshot: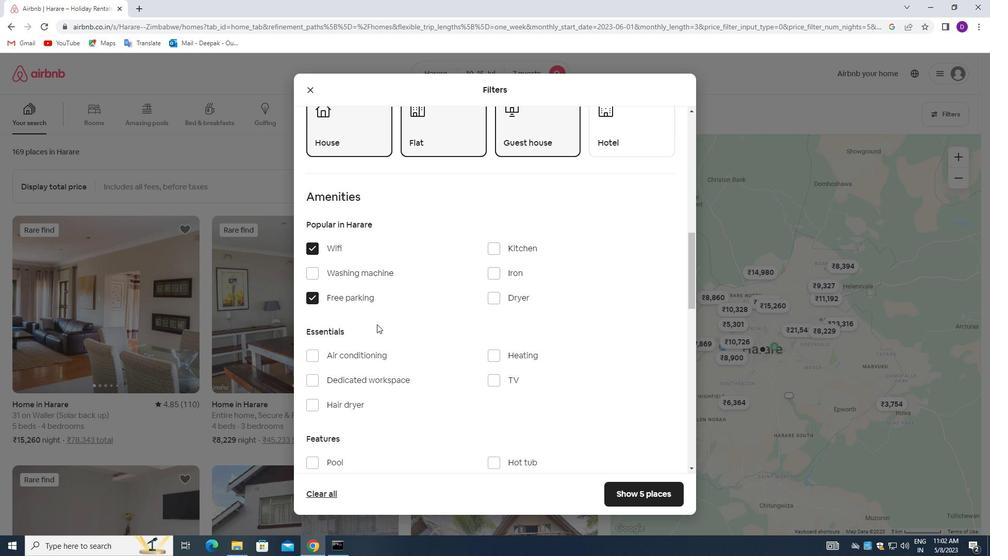 
Action: Mouse moved to (385, 324)
Screenshot: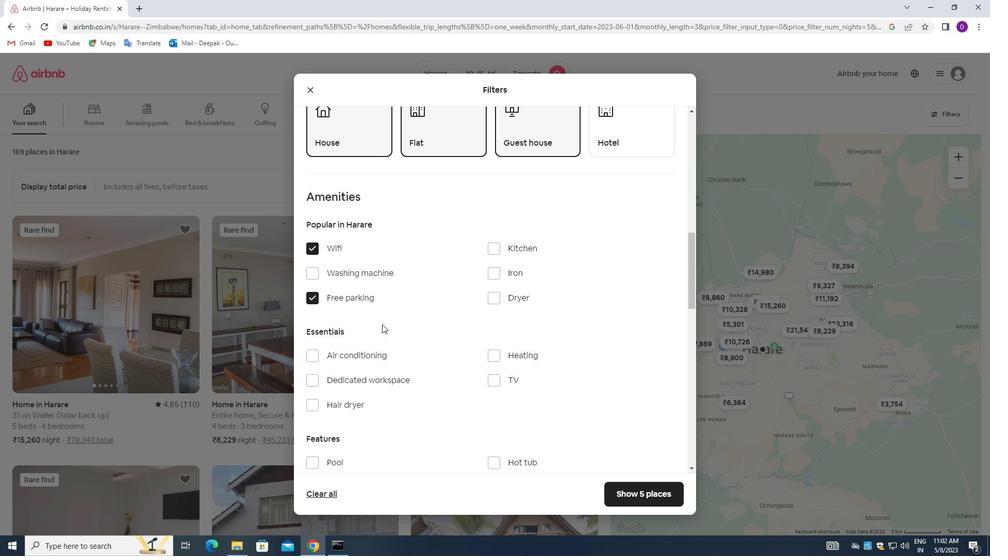 
Action: Mouse scrolled (385, 324) with delta (0, 0)
Screenshot: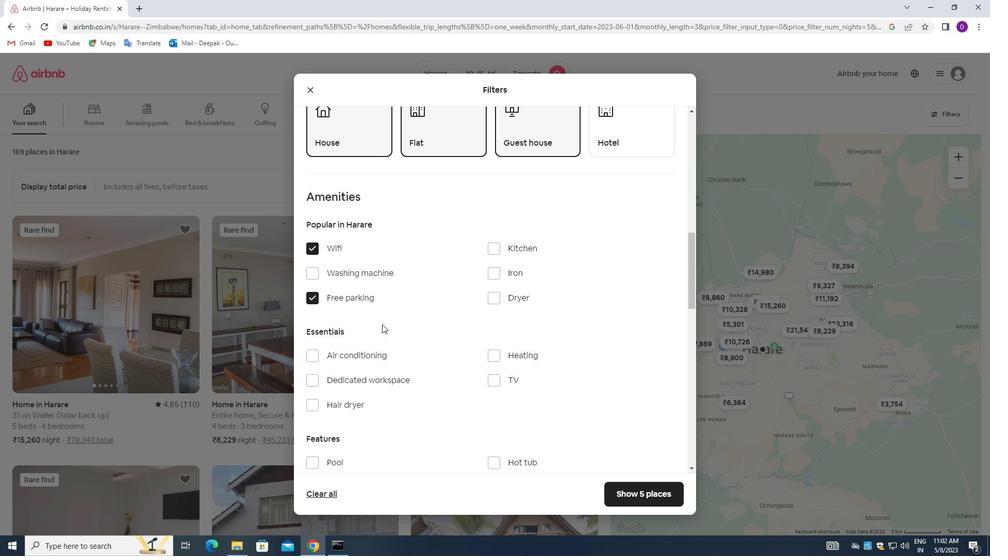 
Action: Mouse moved to (386, 324)
Screenshot: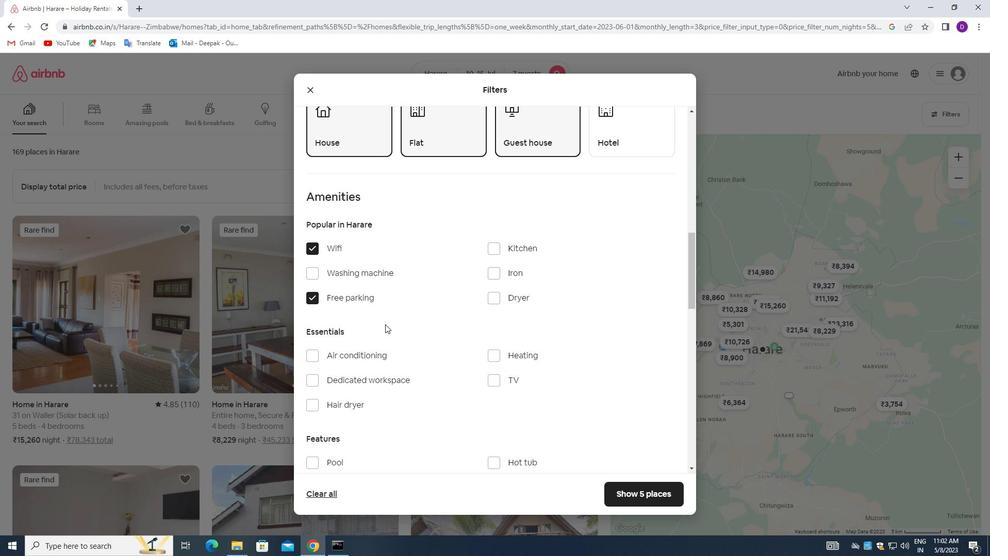 
Action: Mouse scrolled (386, 324) with delta (0, 0)
Screenshot: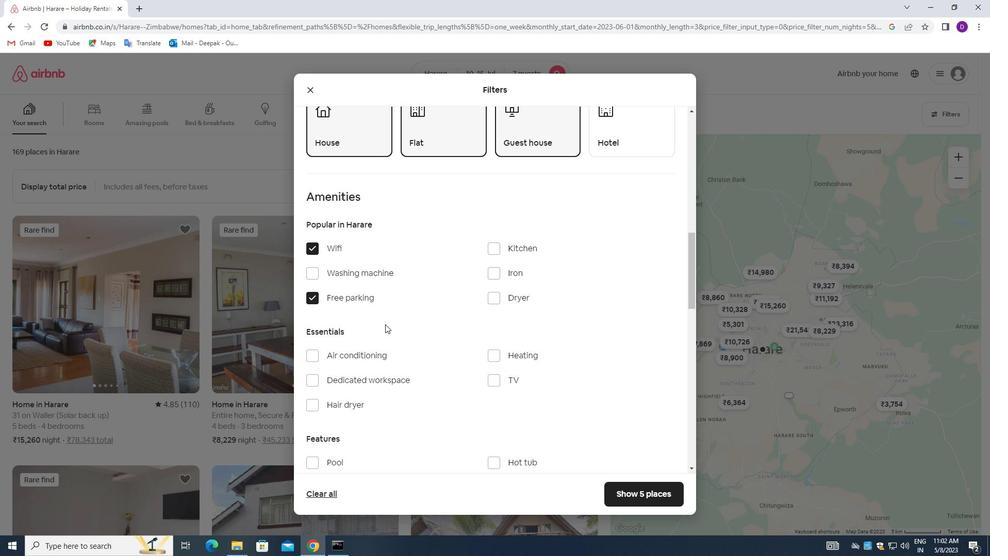 
Action: Mouse moved to (491, 226)
Screenshot: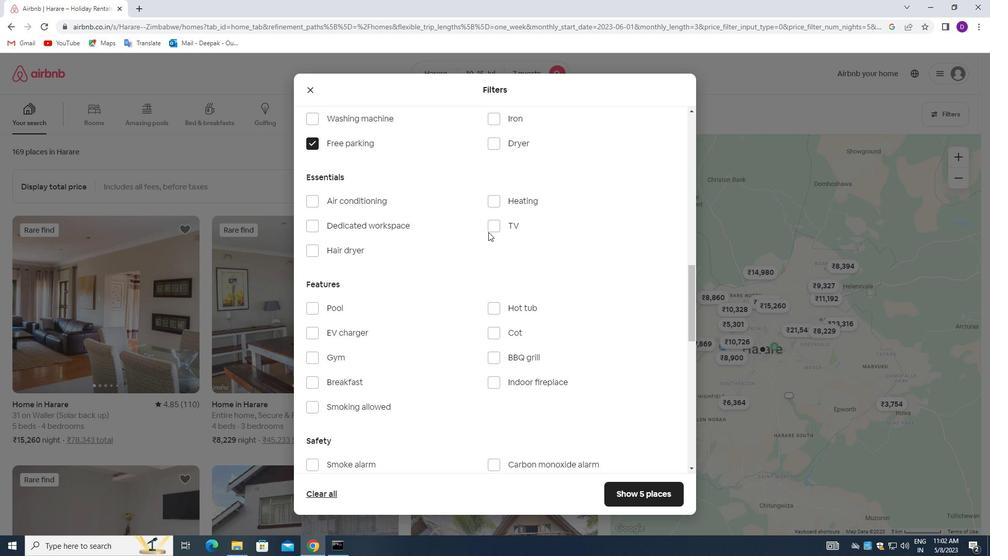 
Action: Mouse pressed left at (491, 226)
Screenshot: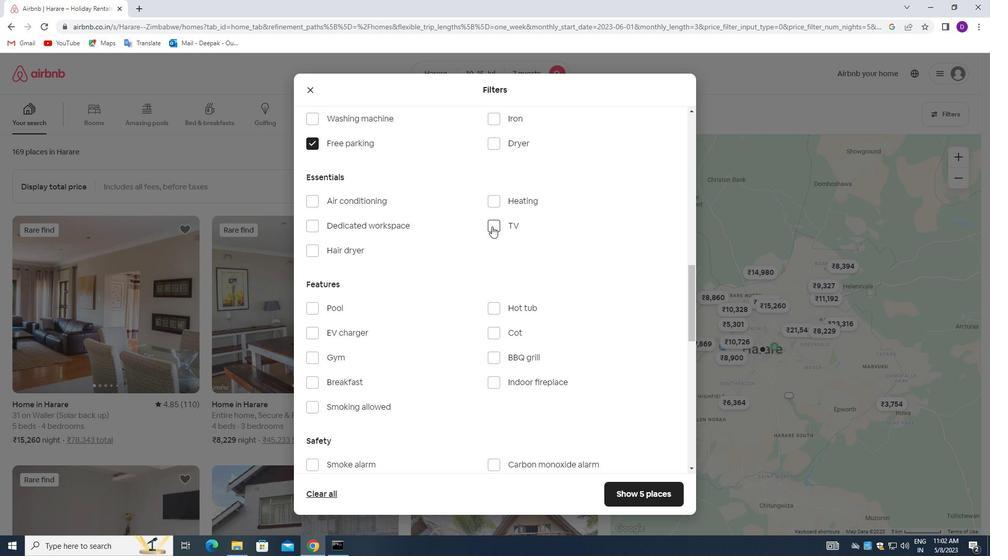 
Action: Mouse moved to (317, 359)
Screenshot: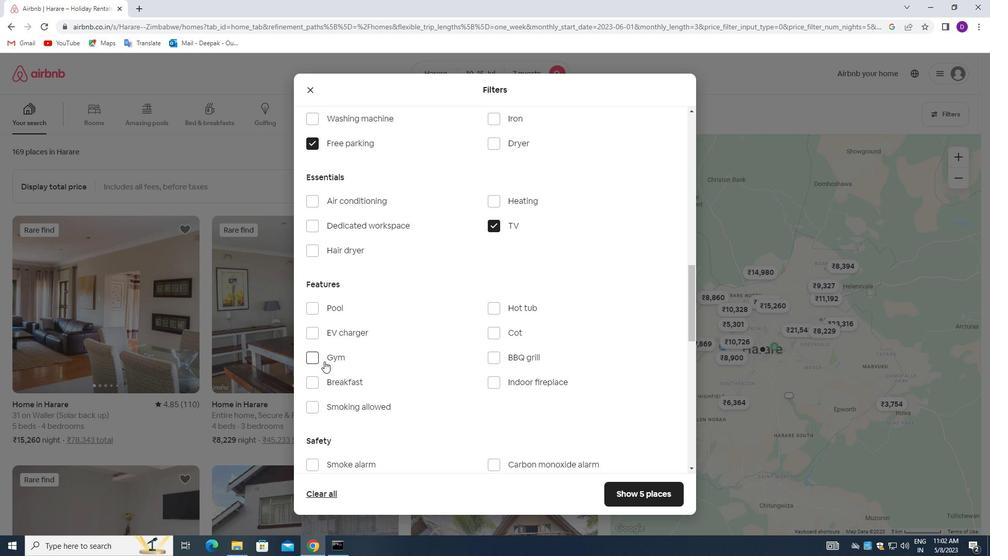 
Action: Mouse pressed left at (317, 359)
Screenshot: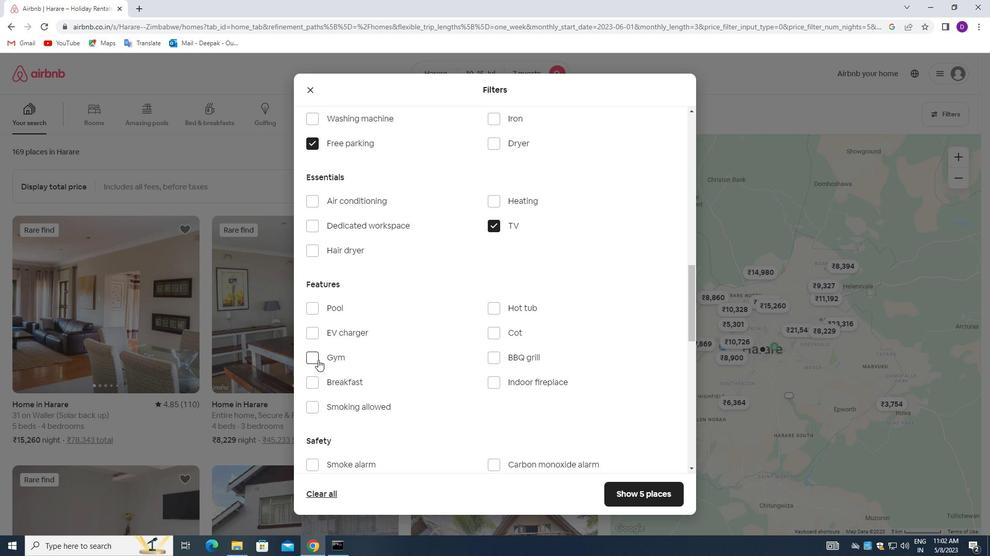 
Action: Mouse moved to (310, 380)
Screenshot: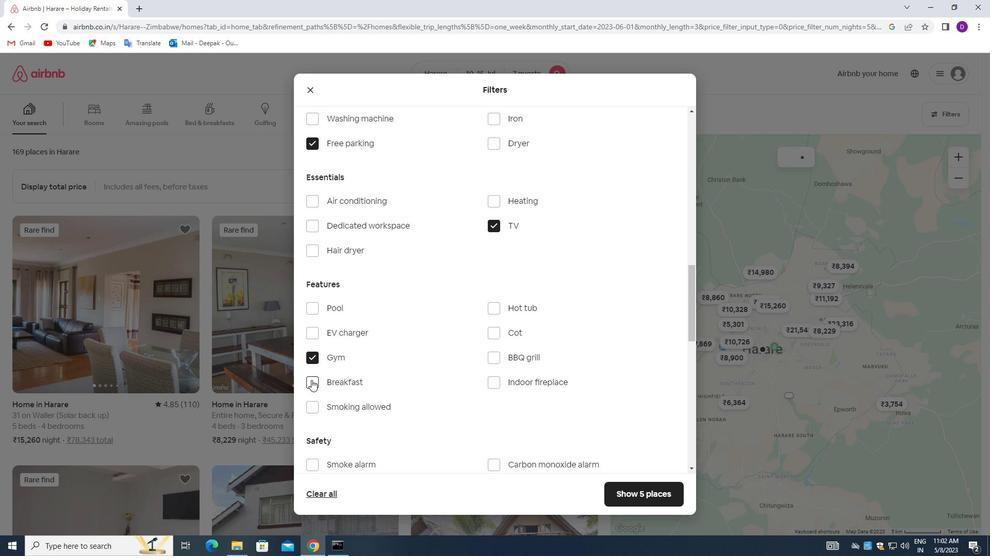 
Action: Mouse pressed left at (310, 380)
Screenshot: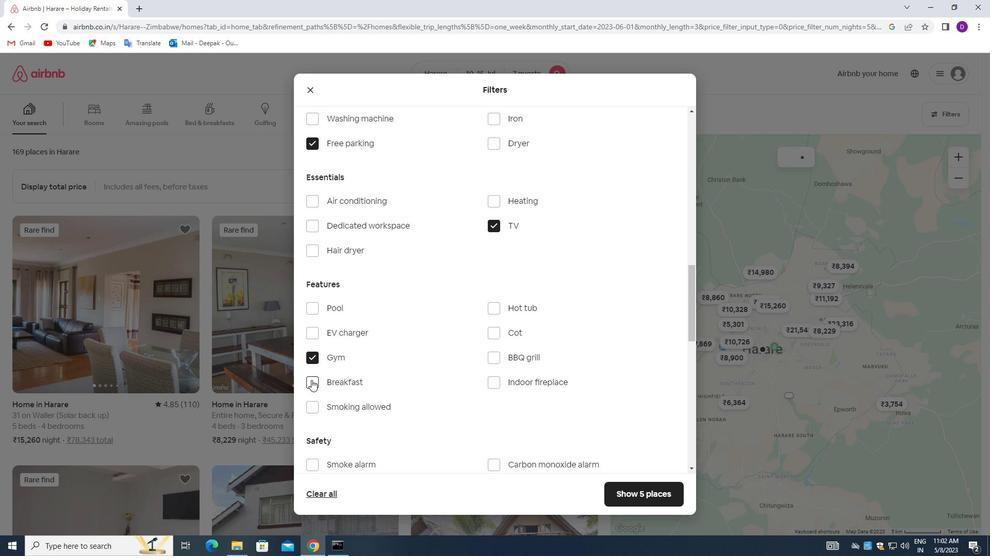 
Action: Mouse moved to (382, 342)
Screenshot: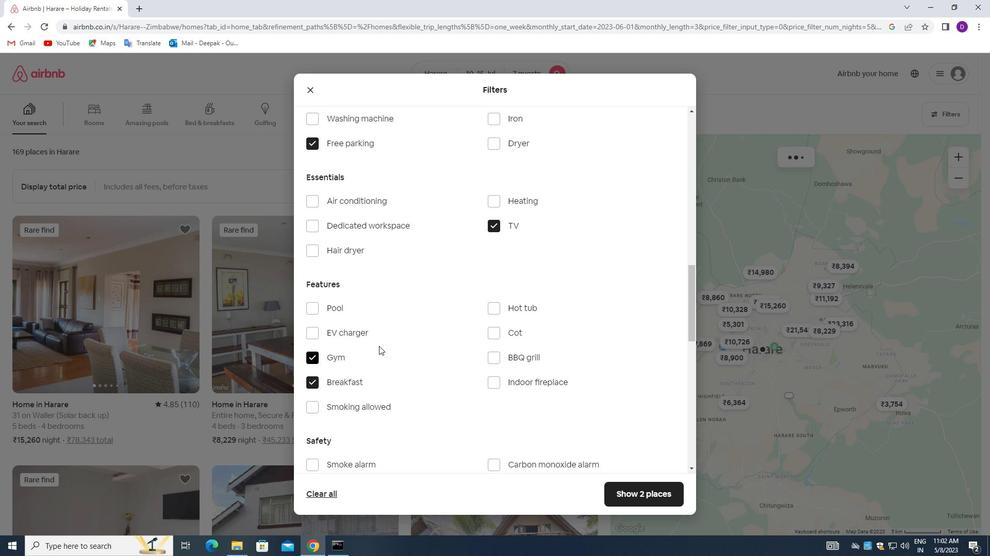
Action: Mouse scrolled (382, 343) with delta (0, 0)
Screenshot: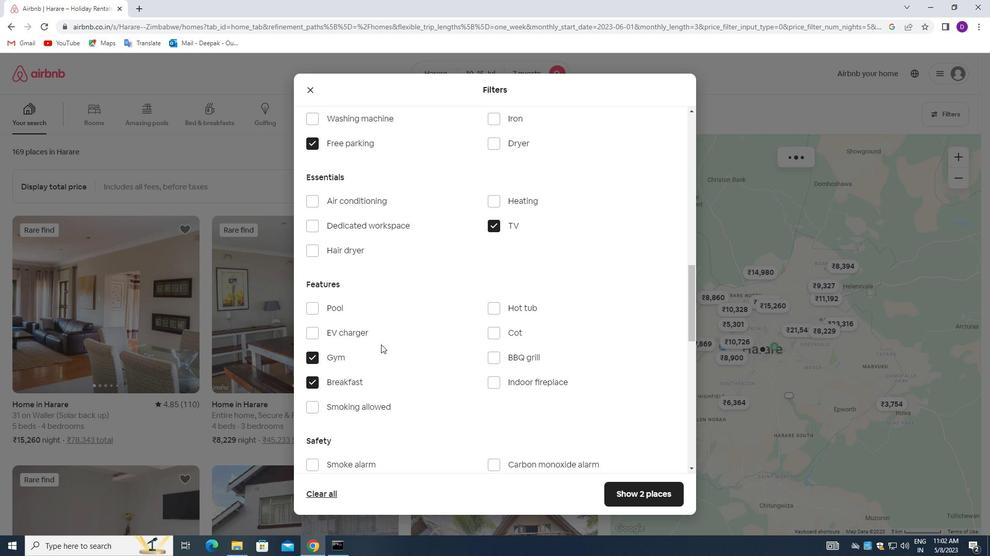 
Action: Mouse moved to (382, 342)
Screenshot: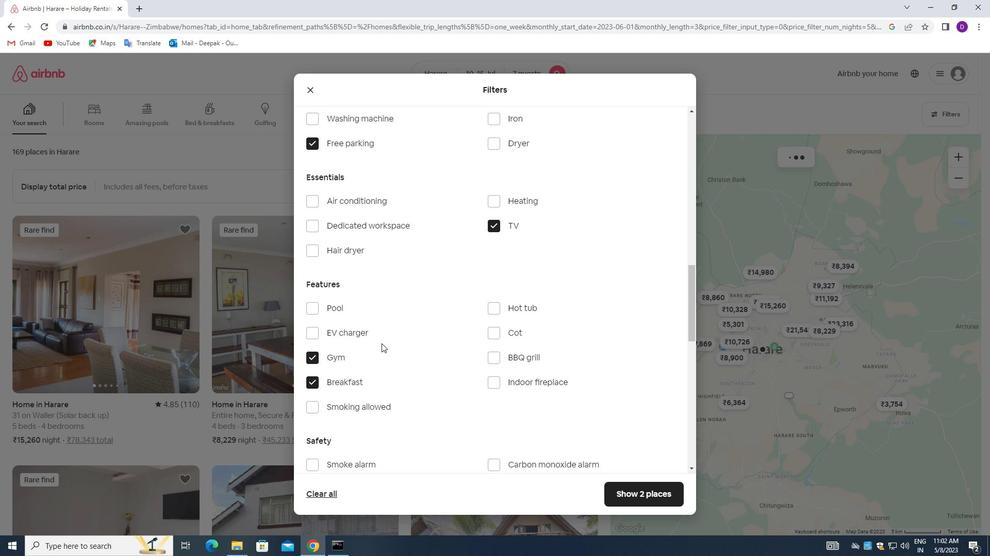 
Action: Mouse scrolled (382, 342) with delta (0, 0)
Screenshot: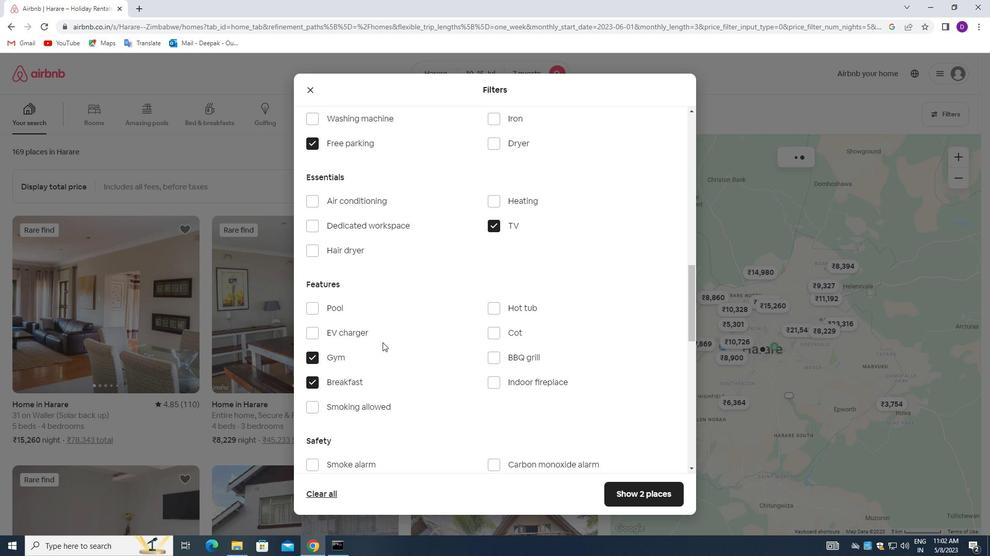 
Action: Mouse scrolled (382, 341) with delta (0, 0)
Screenshot: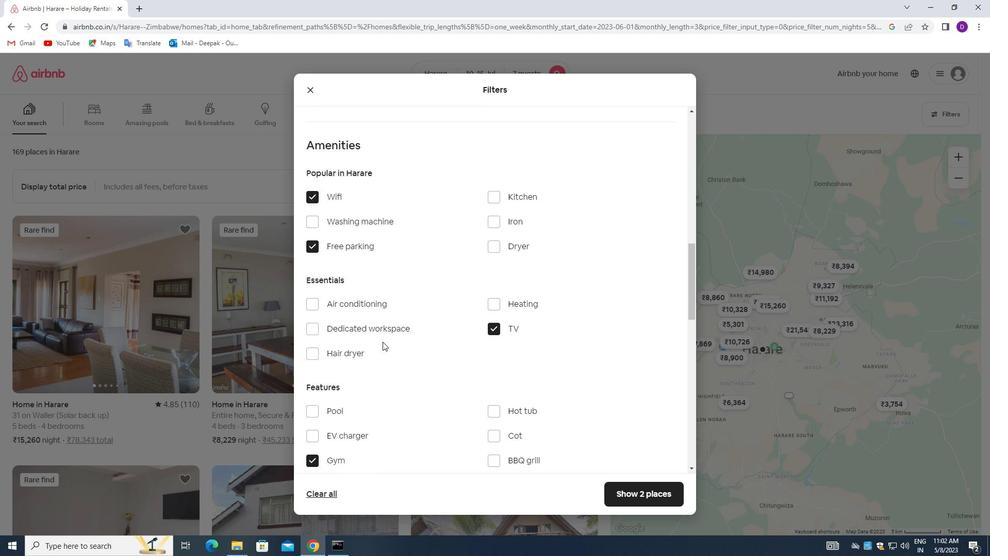 
Action: Mouse moved to (385, 342)
Screenshot: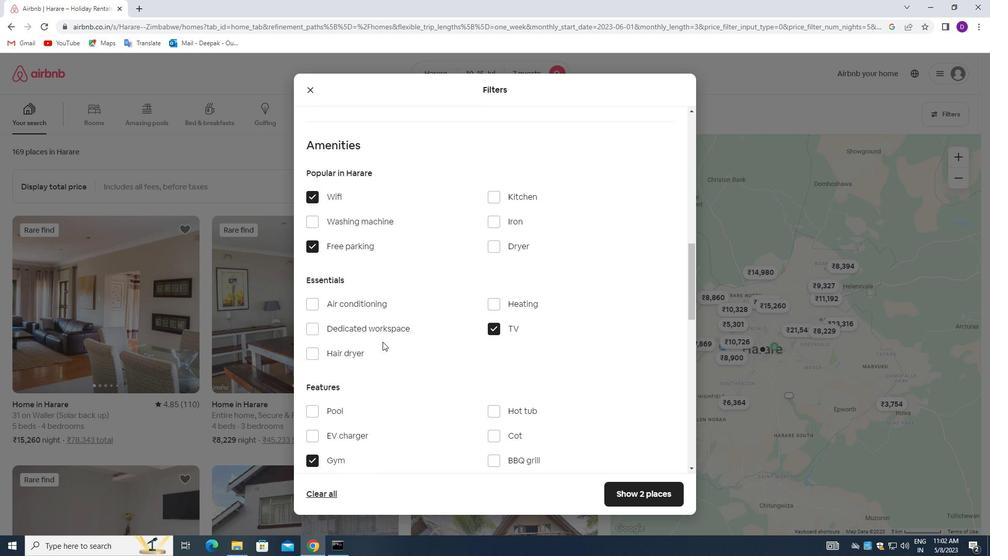 
Action: Mouse scrolled (385, 341) with delta (0, 0)
Screenshot: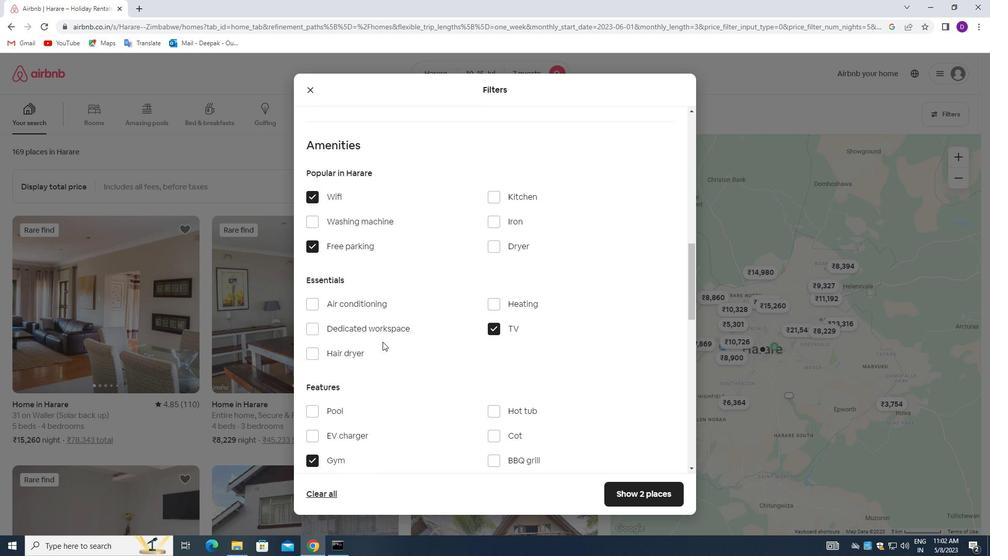 
Action: Mouse moved to (402, 336)
Screenshot: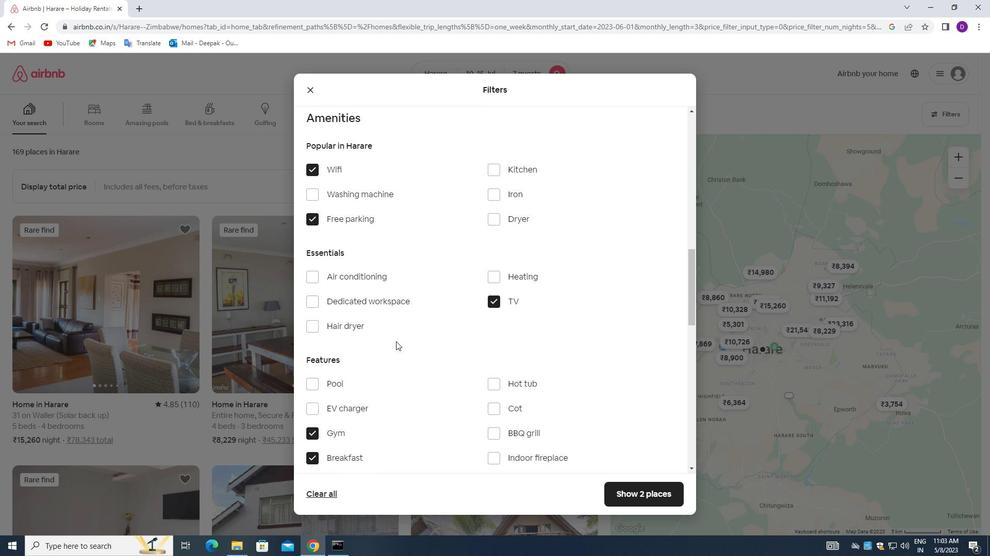 
Action: Mouse scrolled (402, 335) with delta (0, 0)
Screenshot: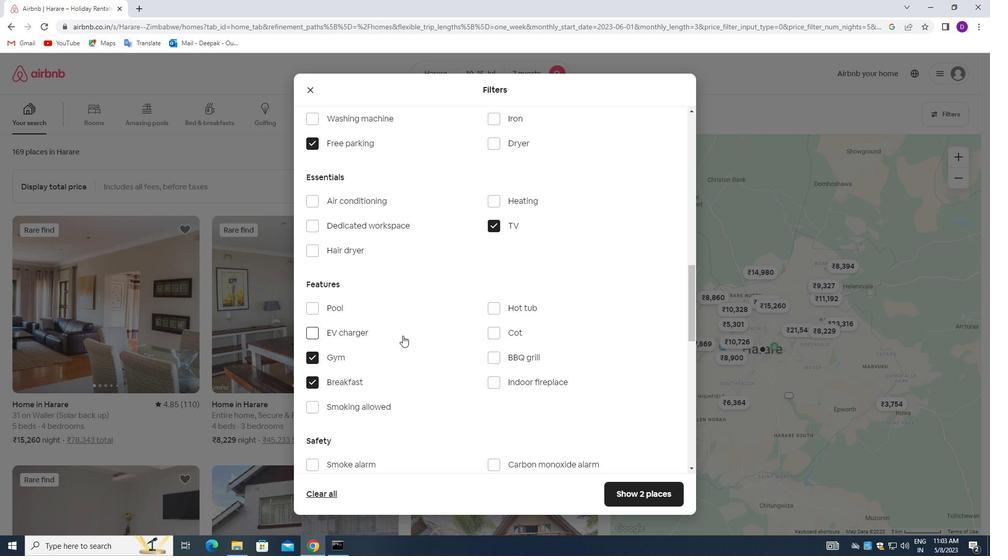 
Action: Mouse moved to (402, 336)
Screenshot: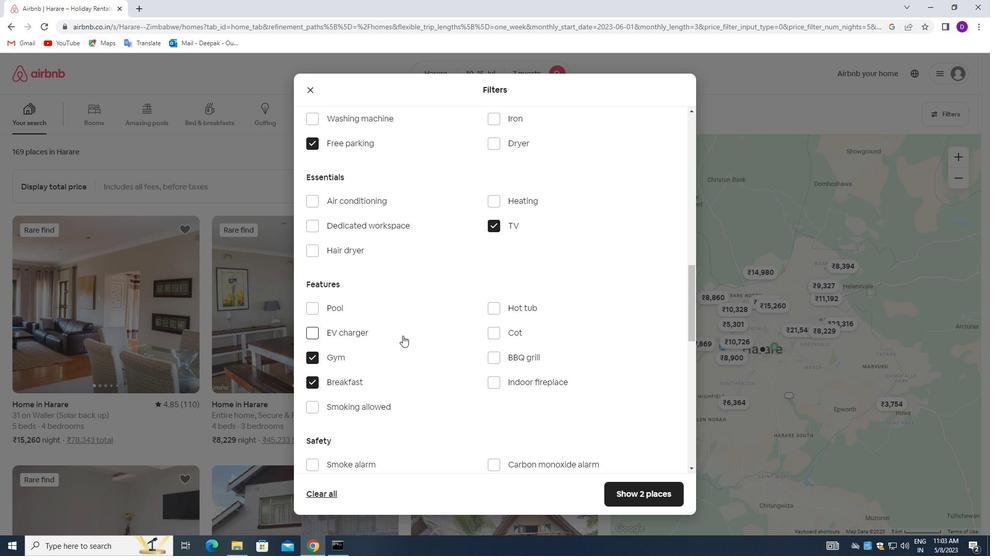 
Action: Mouse scrolled (402, 335) with delta (0, 0)
Screenshot: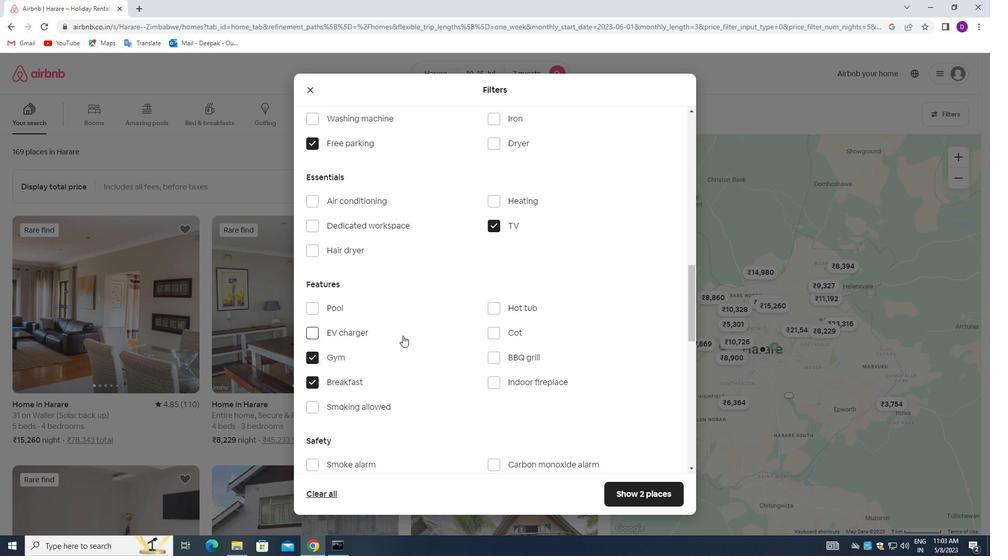 
Action: Mouse scrolled (402, 335) with delta (0, 0)
Screenshot: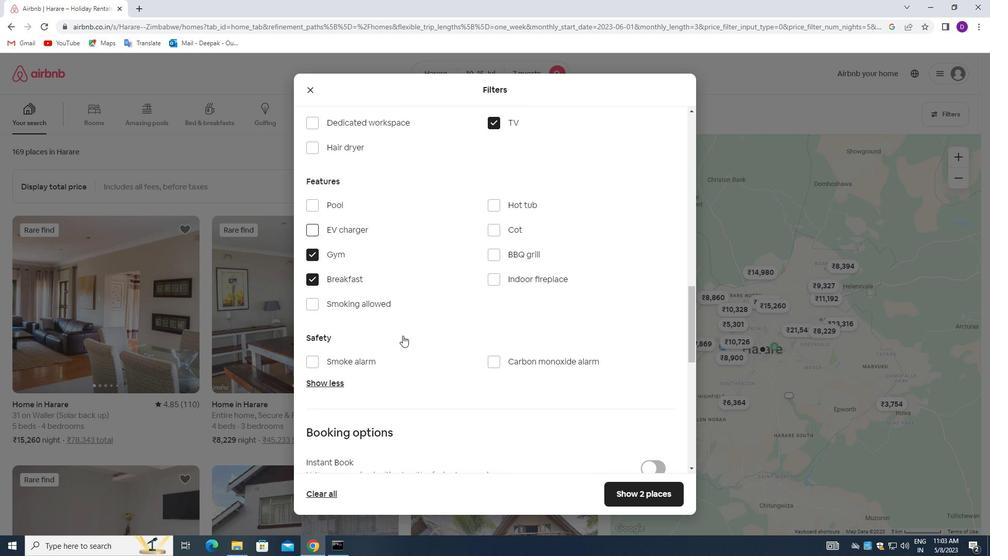 
Action: Mouse scrolled (402, 335) with delta (0, 0)
Screenshot: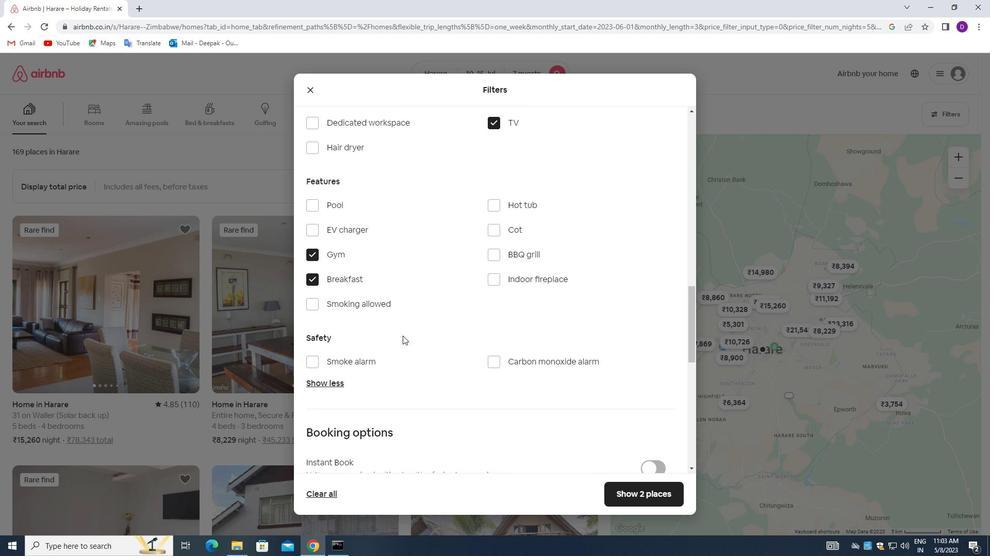 
Action: Mouse scrolled (402, 335) with delta (0, 0)
Screenshot: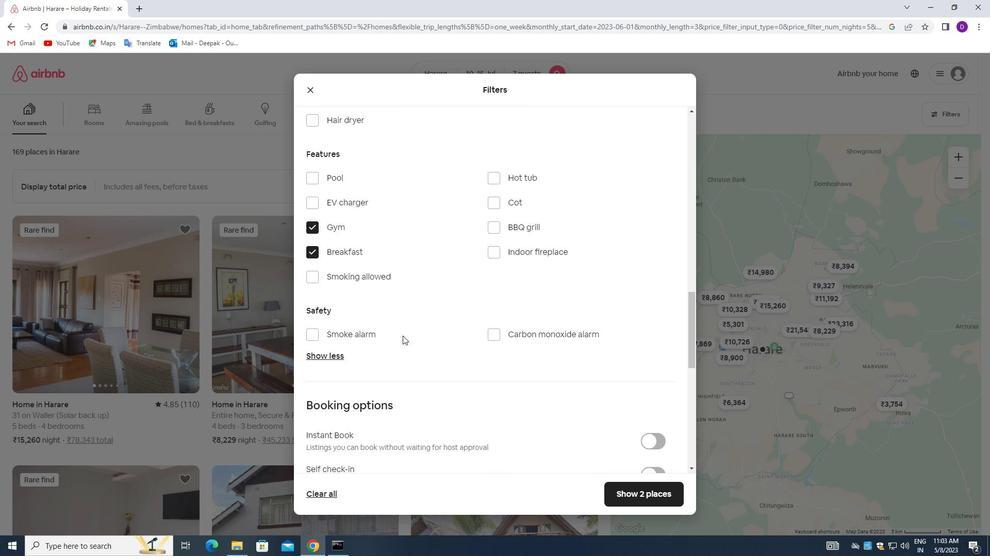 
Action: Mouse moved to (647, 343)
Screenshot: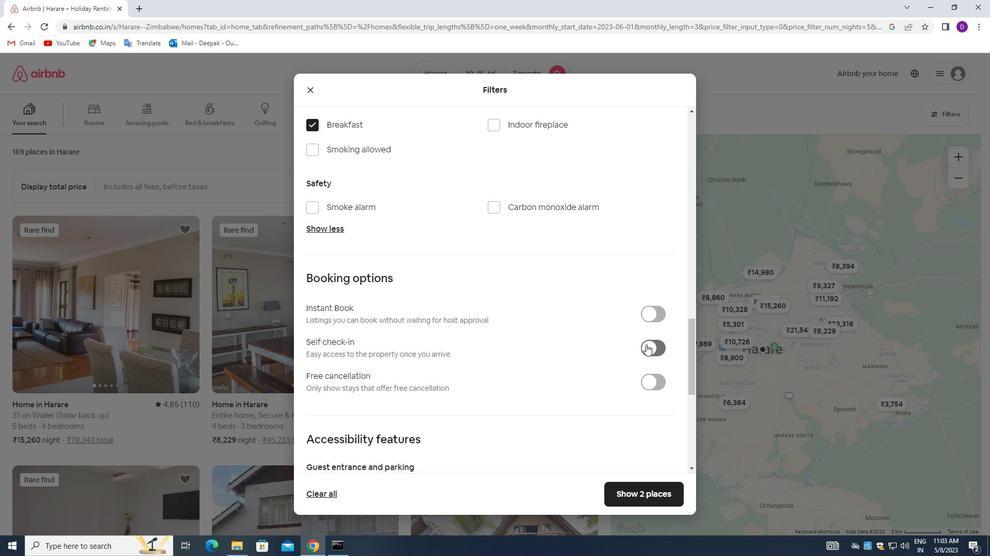 
Action: Mouse pressed left at (647, 343)
Screenshot: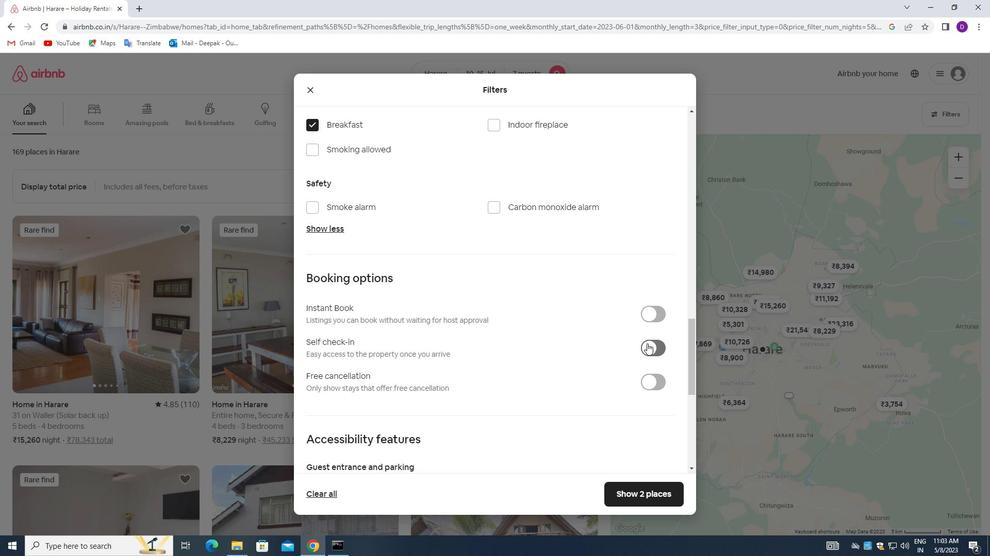
Action: Mouse moved to (485, 306)
Screenshot: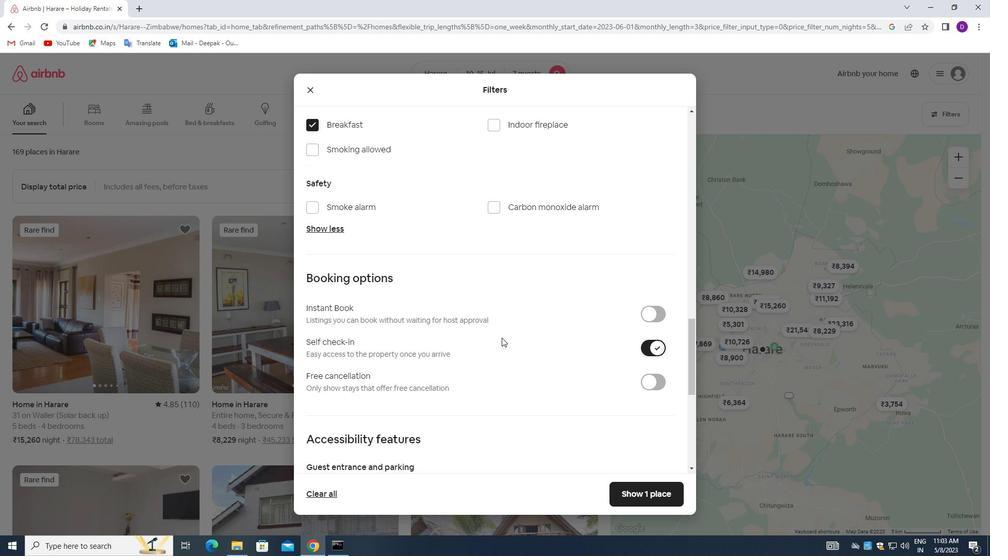 
Action: Mouse scrolled (485, 306) with delta (0, 0)
Screenshot: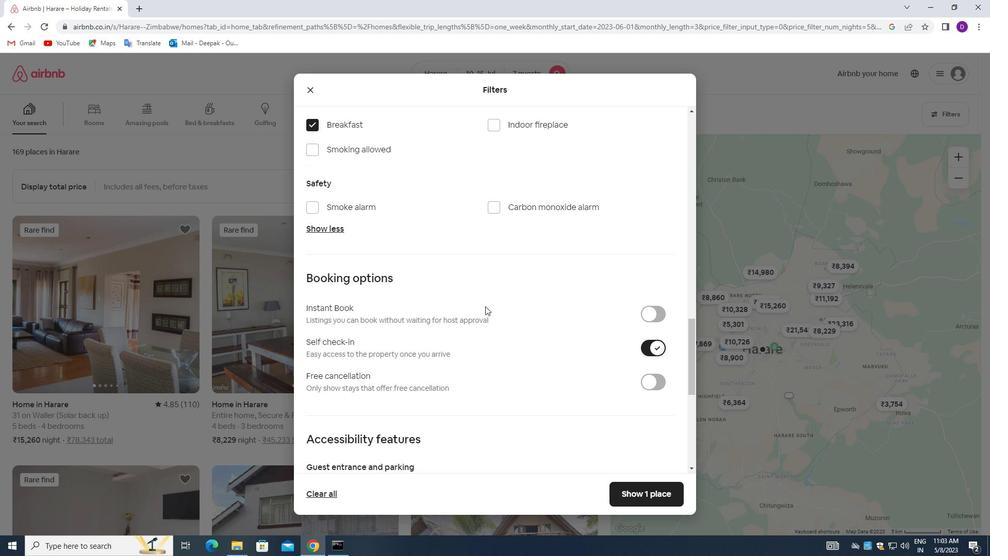 
Action: Mouse scrolled (485, 306) with delta (0, 0)
Screenshot: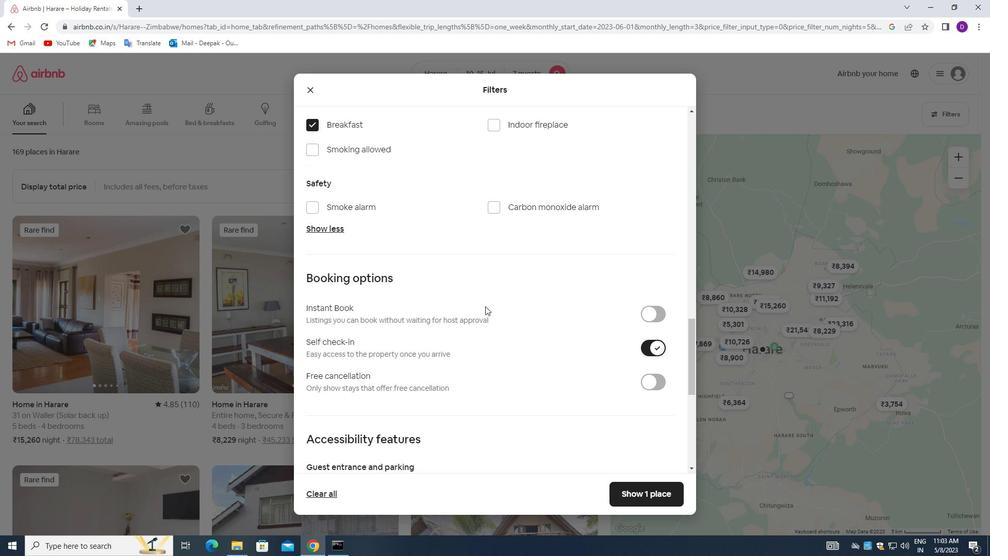 
Action: Mouse moved to (466, 340)
Screenshot: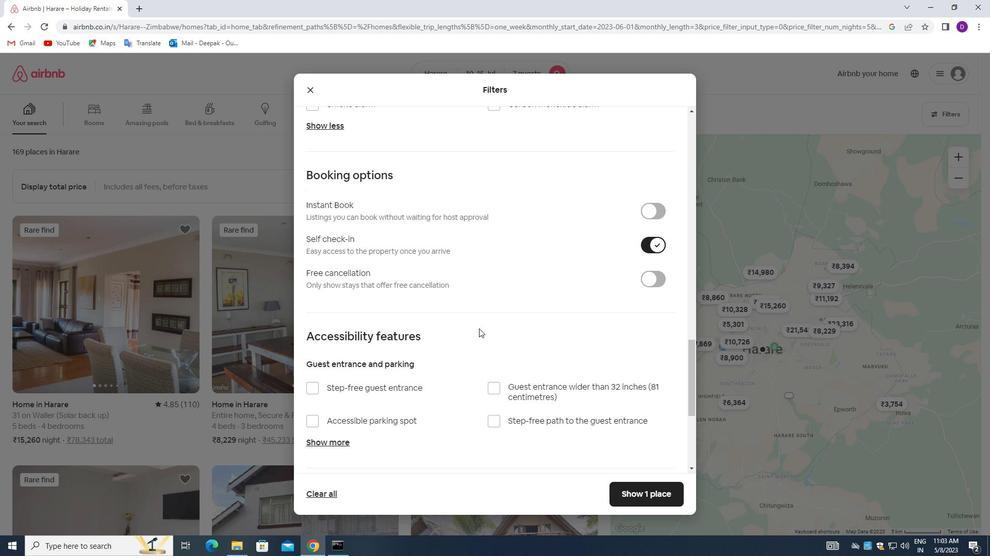
Action: Mouse scrolled (466, 340) with delta (0, 0)
Screenshot: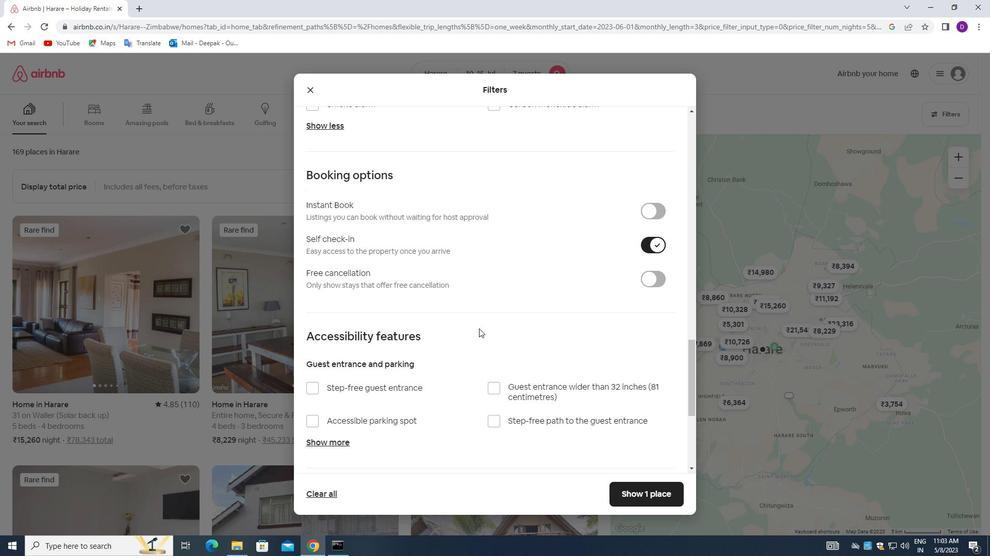 
Action: Mouse moved to (465, 341)
Screenshot: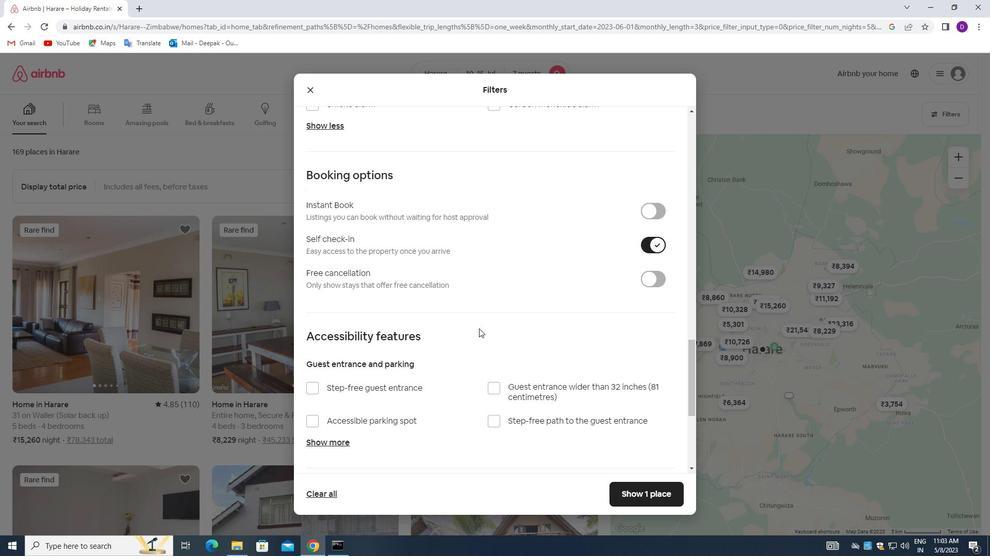 
Action: Mouse scrolled (465, 341) with delta (0, 0)
Screenshot: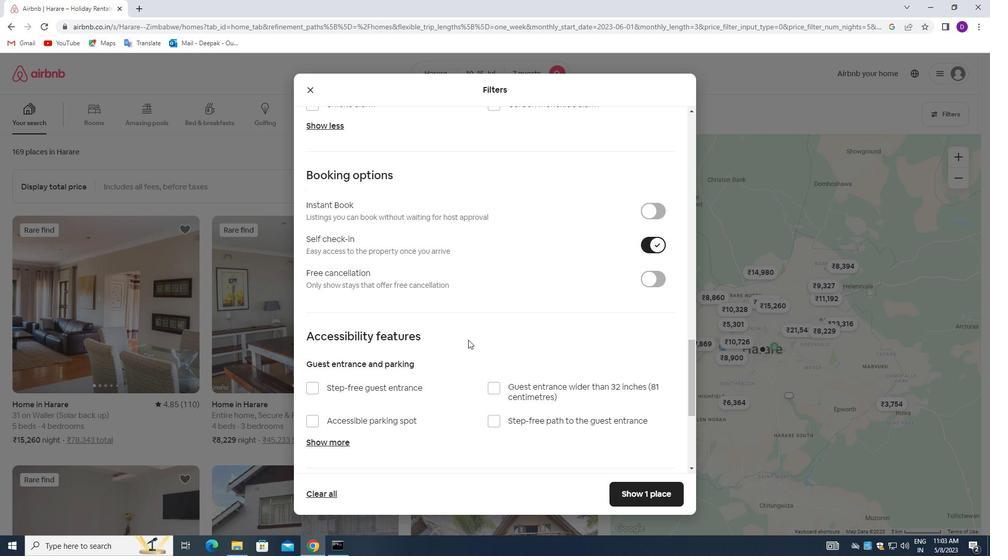 
Action: Mouse moved to (438, 358)
Screenshot: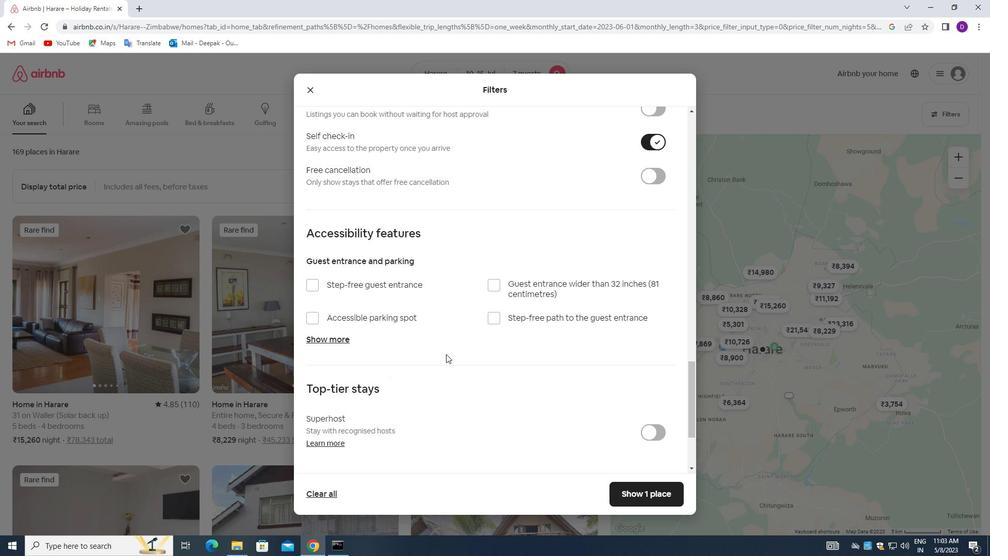 
Action: Mouse scrolled (438, 357) with delta (0, 0)
Screenshot: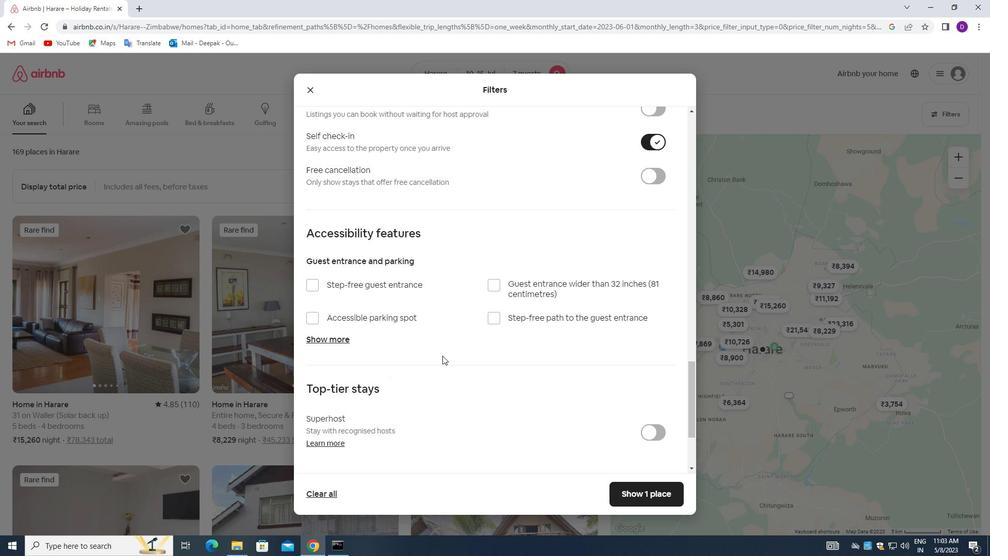 
Action: Mouse moved to (438, 358)
Screenshot: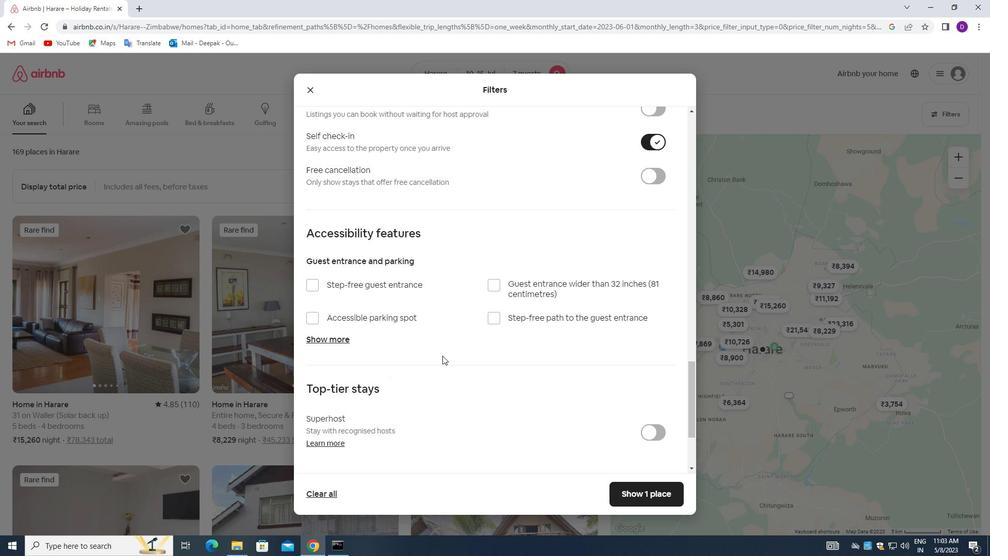
Action: Mouse scrolled (438, 358) with delta (0, 0)
Screenshot: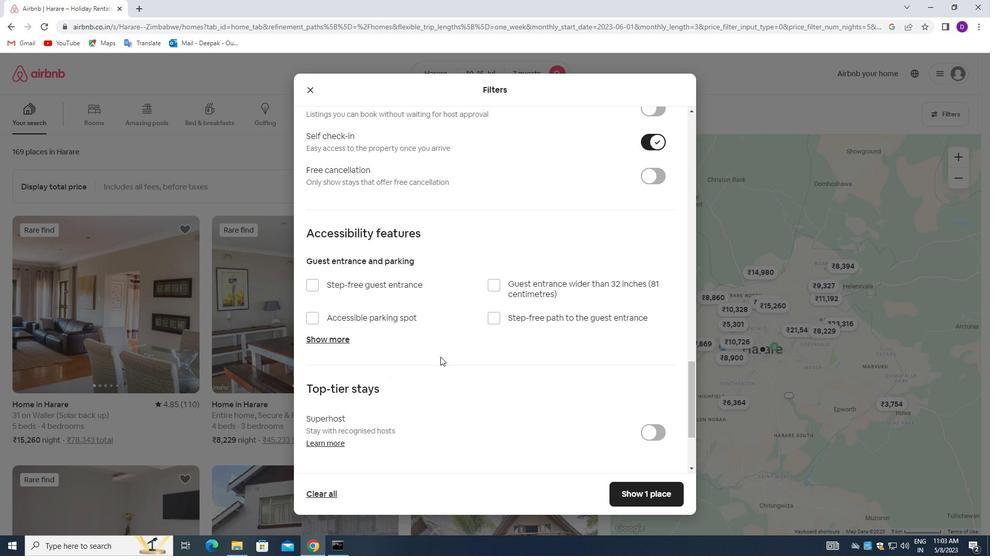 
Action: Mouse scrolled (438, 358) with delta (0, 0)
Screenshot: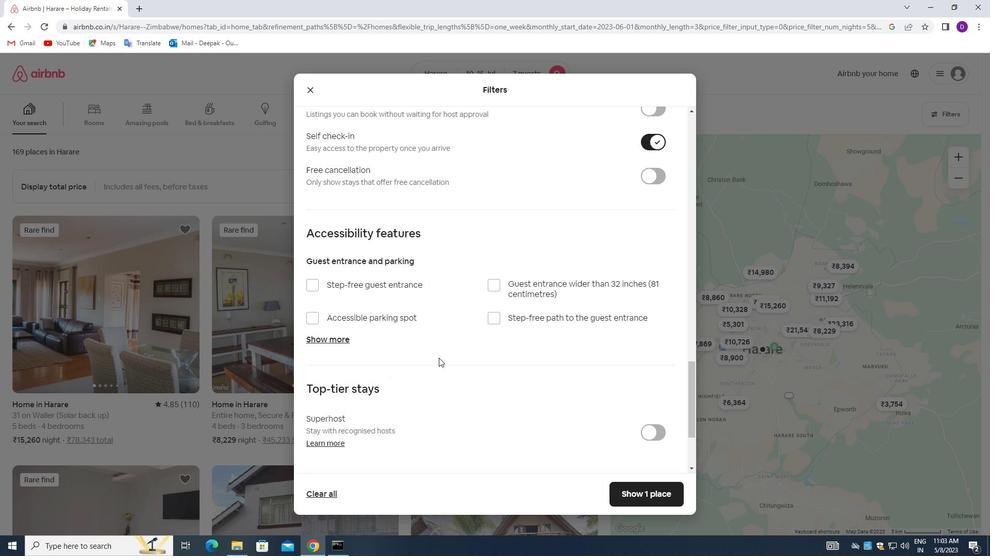 
Action: Mouse moved to (425, 368)
Screenshot: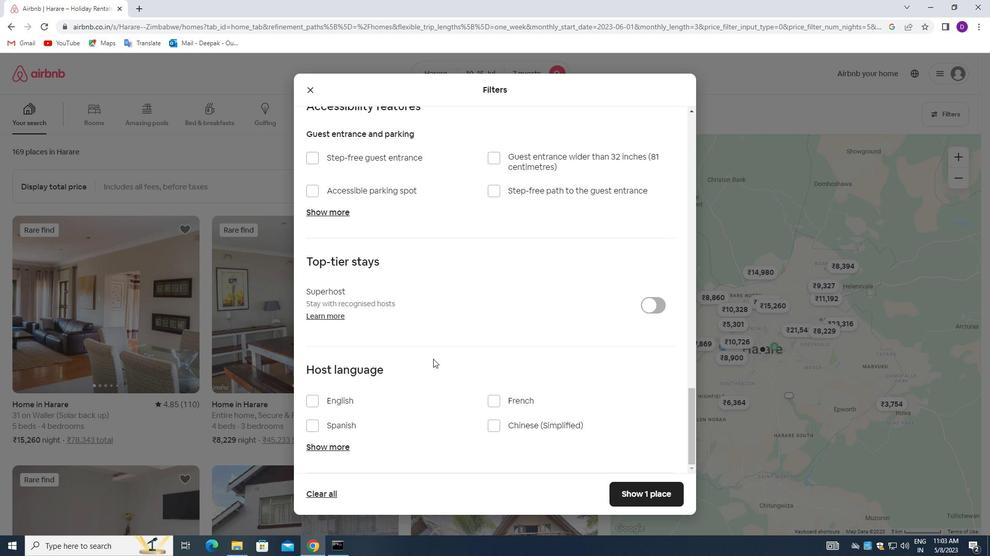 
Action: Mouse scrolled (425, 368) with delta (0, 0)
Screenshot: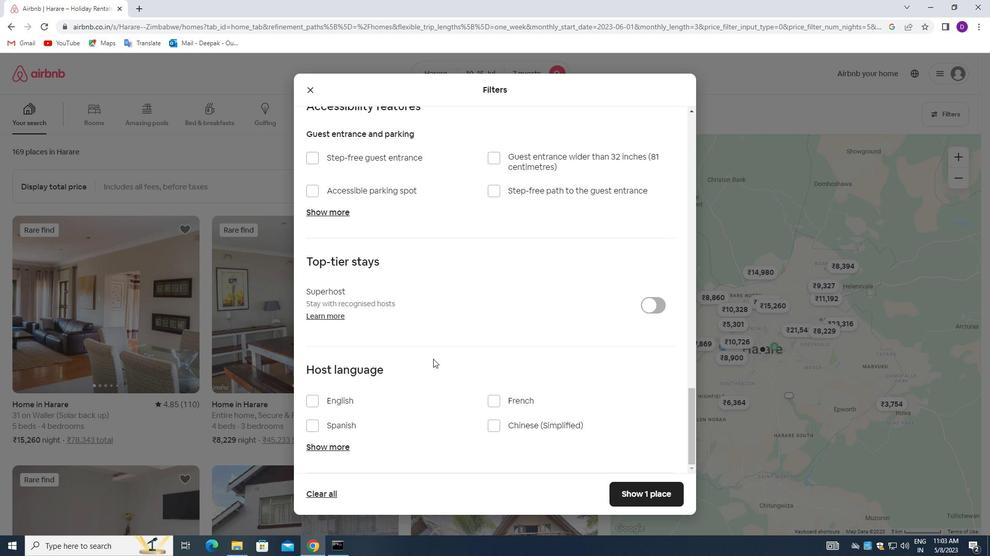 
Action: Mouse moved to (416, 372)
Screenshot: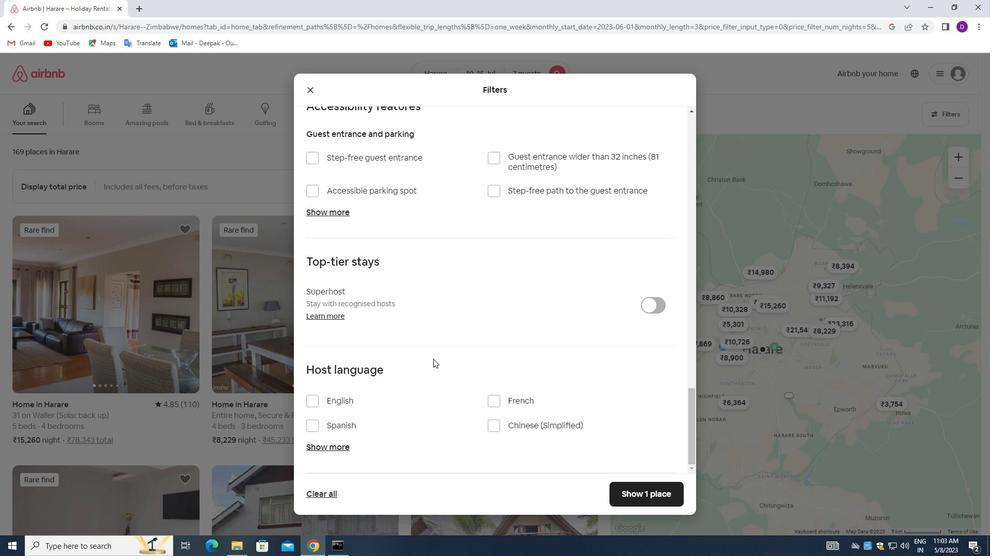 
Action: Mouse scrolled (416, 371) with delta (0, 0)
Screenshot: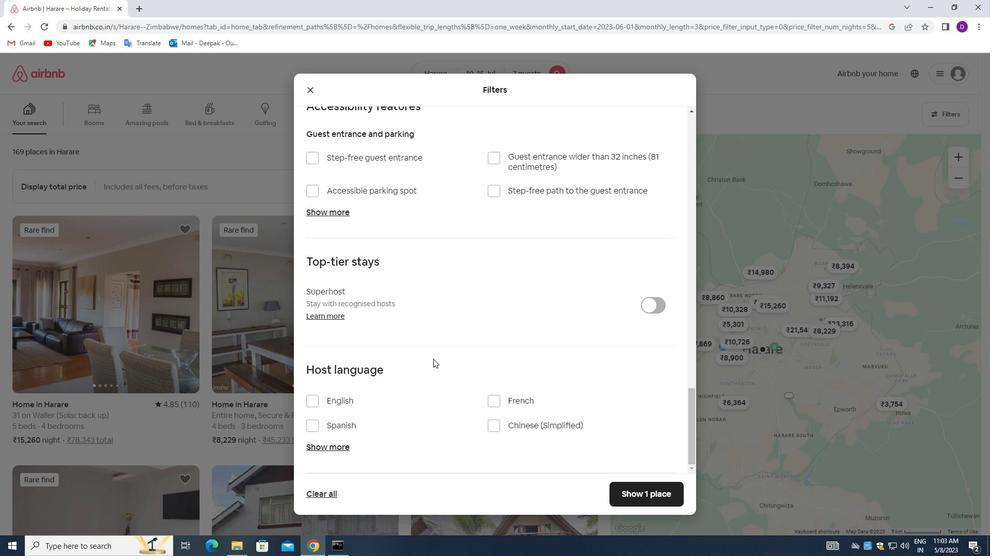
Action: Mouse moved to (311, 402)
Screenshot: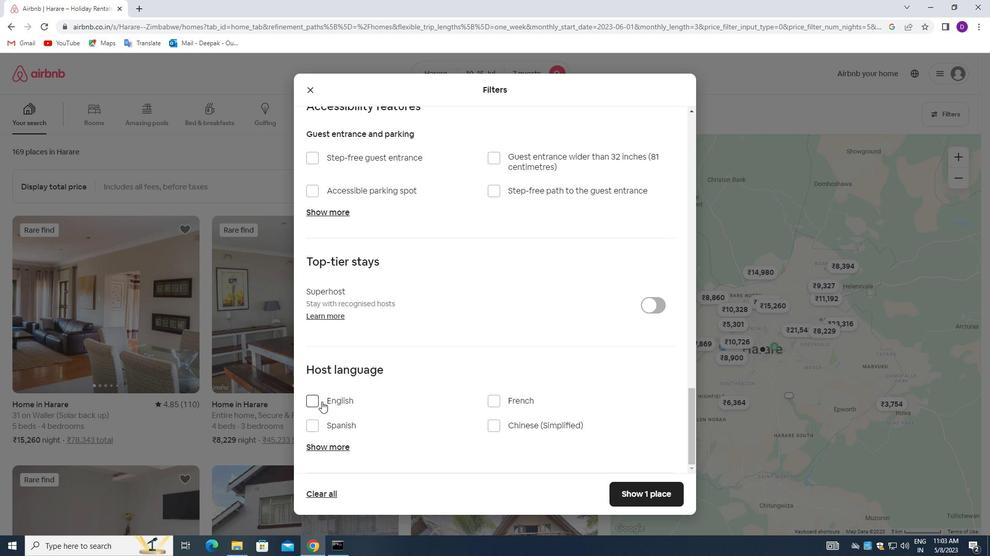
Action: Mouse pressed left at (311, 402)
Screenshot: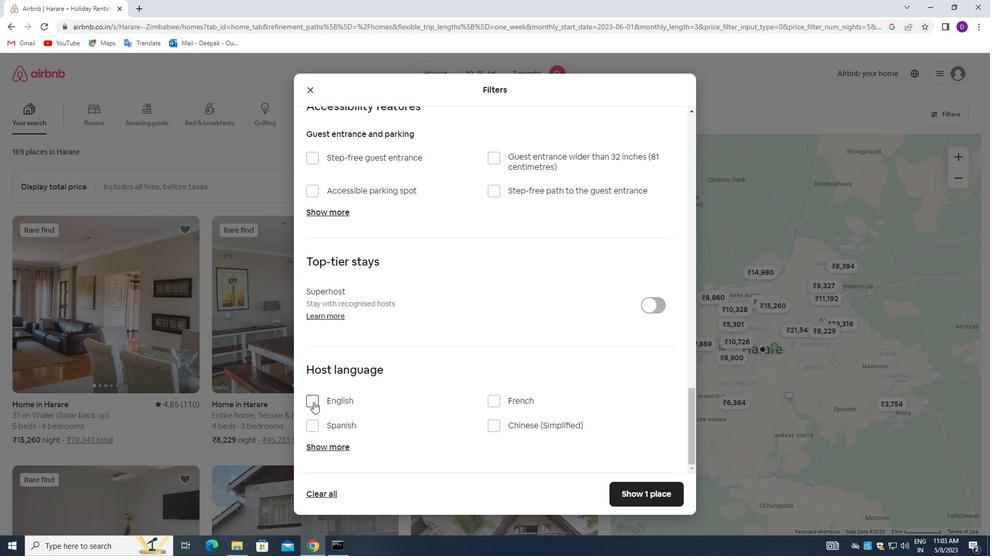 
Action: Mouse moved to (597, 490)
Screenshot: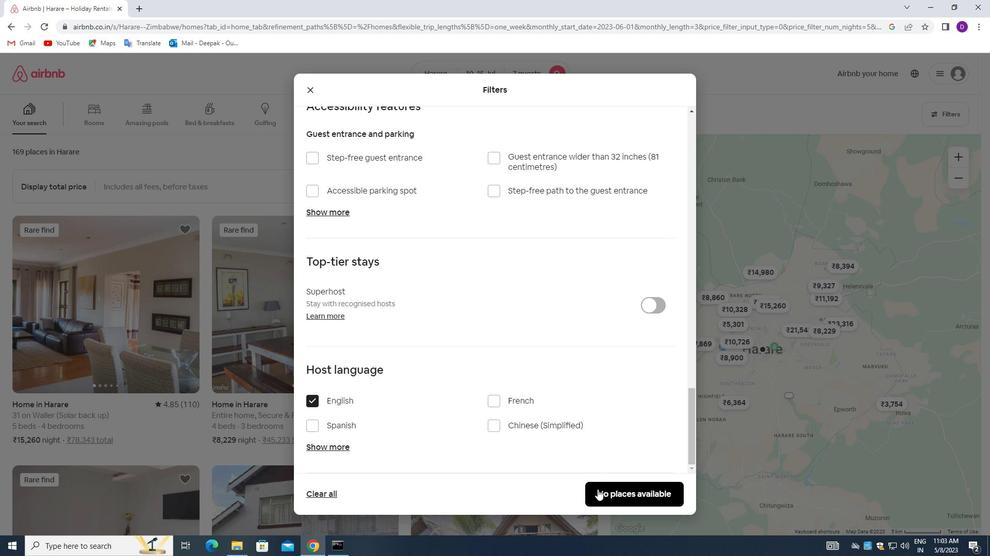 
Action: Mouse pressed left at (597, 490)
Screenshot: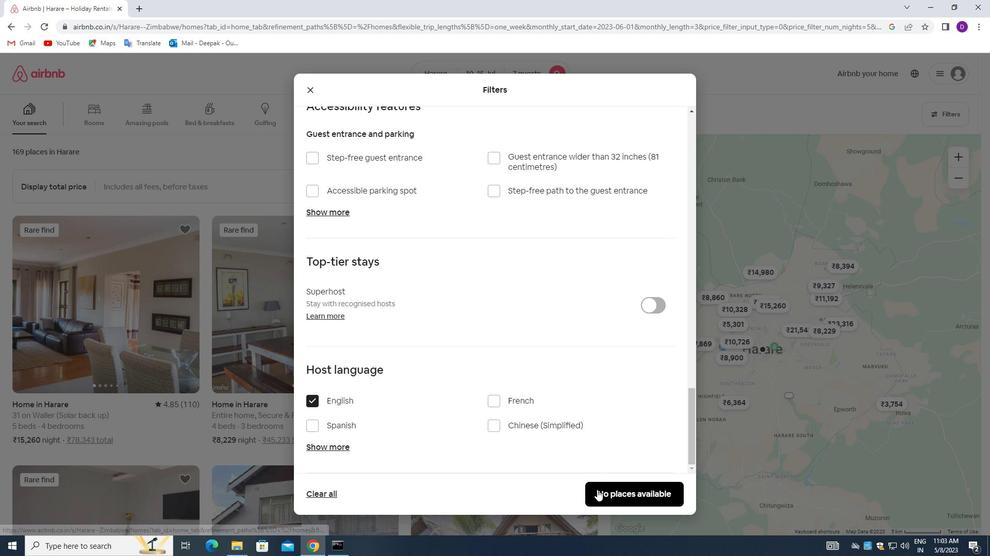 
Action: Mouse moved to (565, 314)
Screenshot: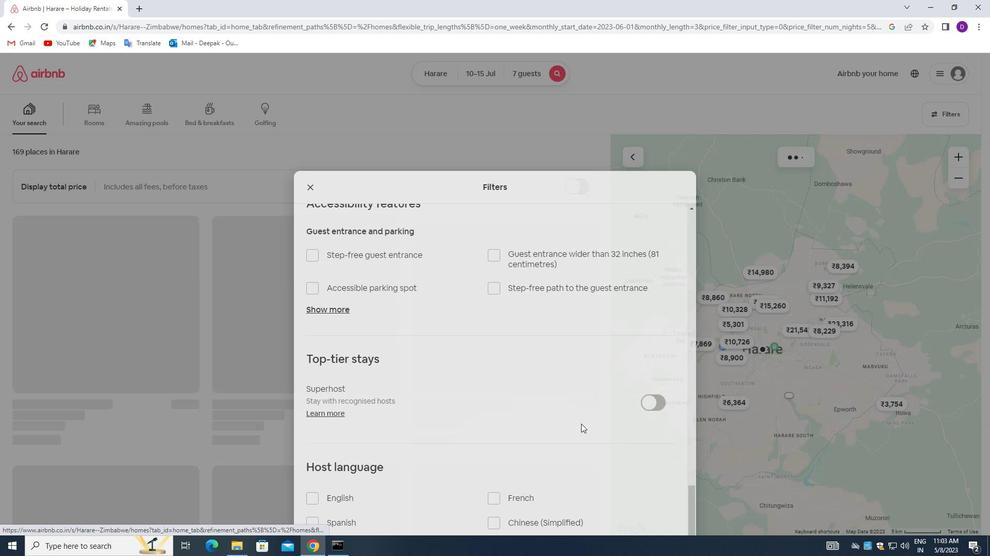 
